 Task: In the  document smallbusiness.docx Select the last point and add comment:  'seems repetitive' Insert emoji reactions: 'Thumbs Up' Select all the potins and apply Lowercase
Action: Mouse pressed left at (312, 456)
Screenshot: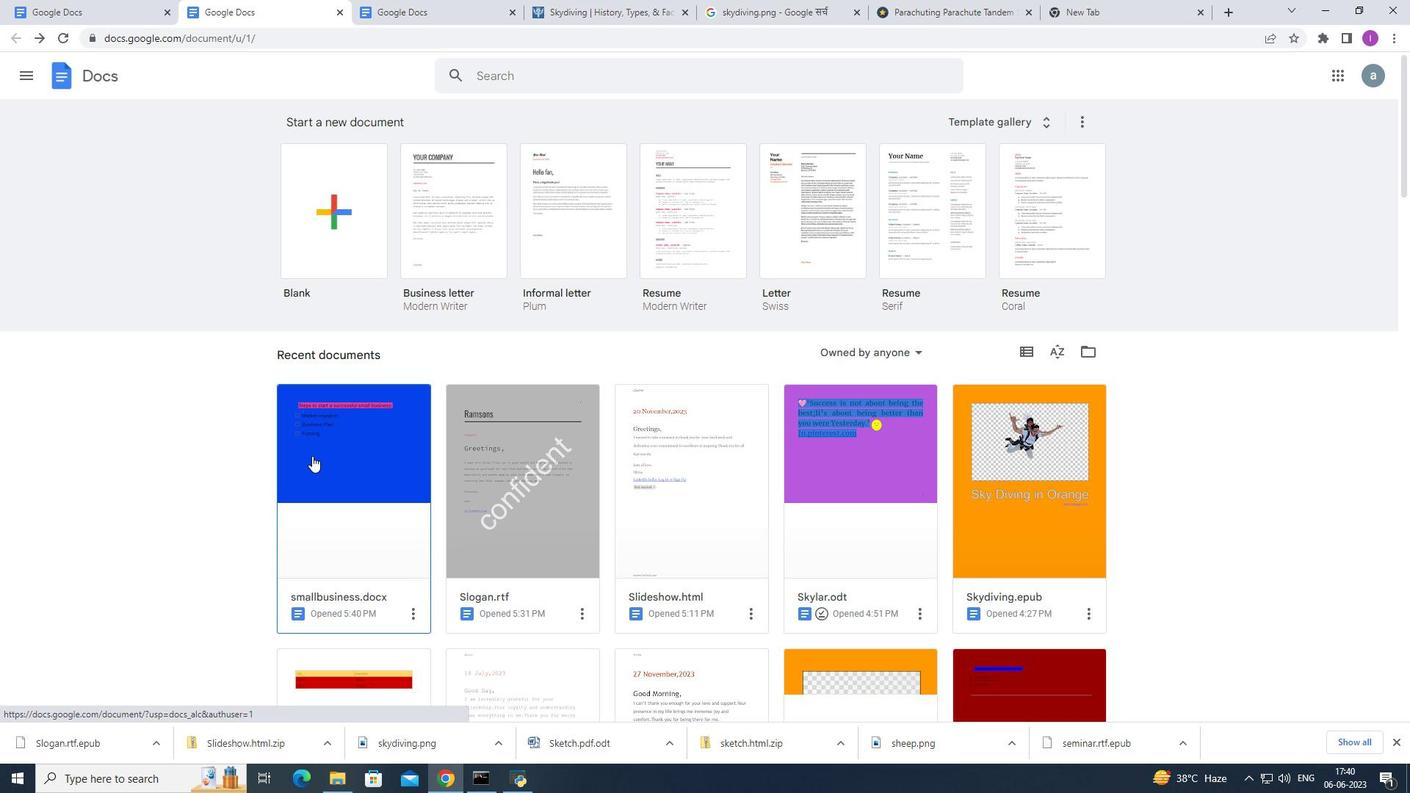
Action: Mouse moved to (547, 406)
Screenshot: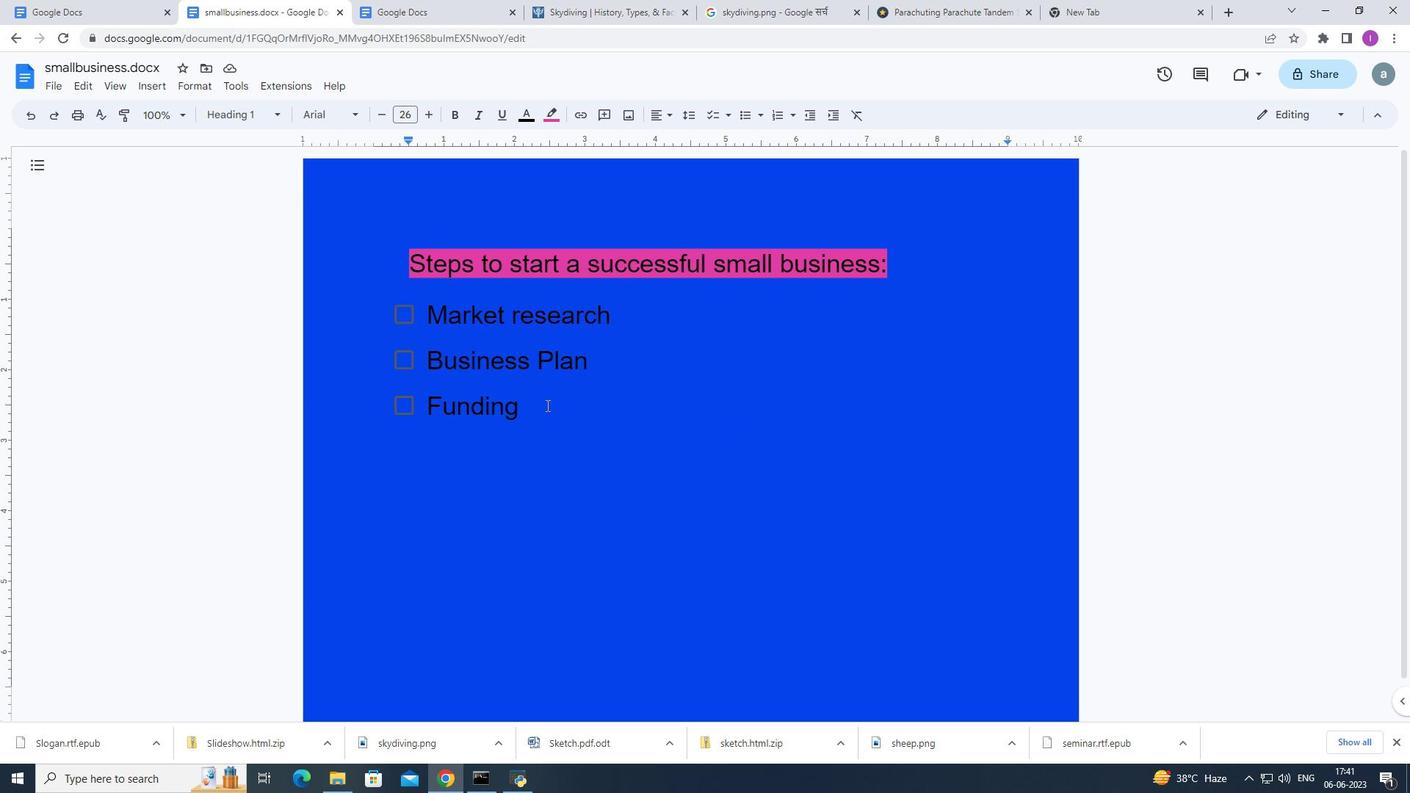 
Action: Mouse pressed left at (547, 406)
Screenshot: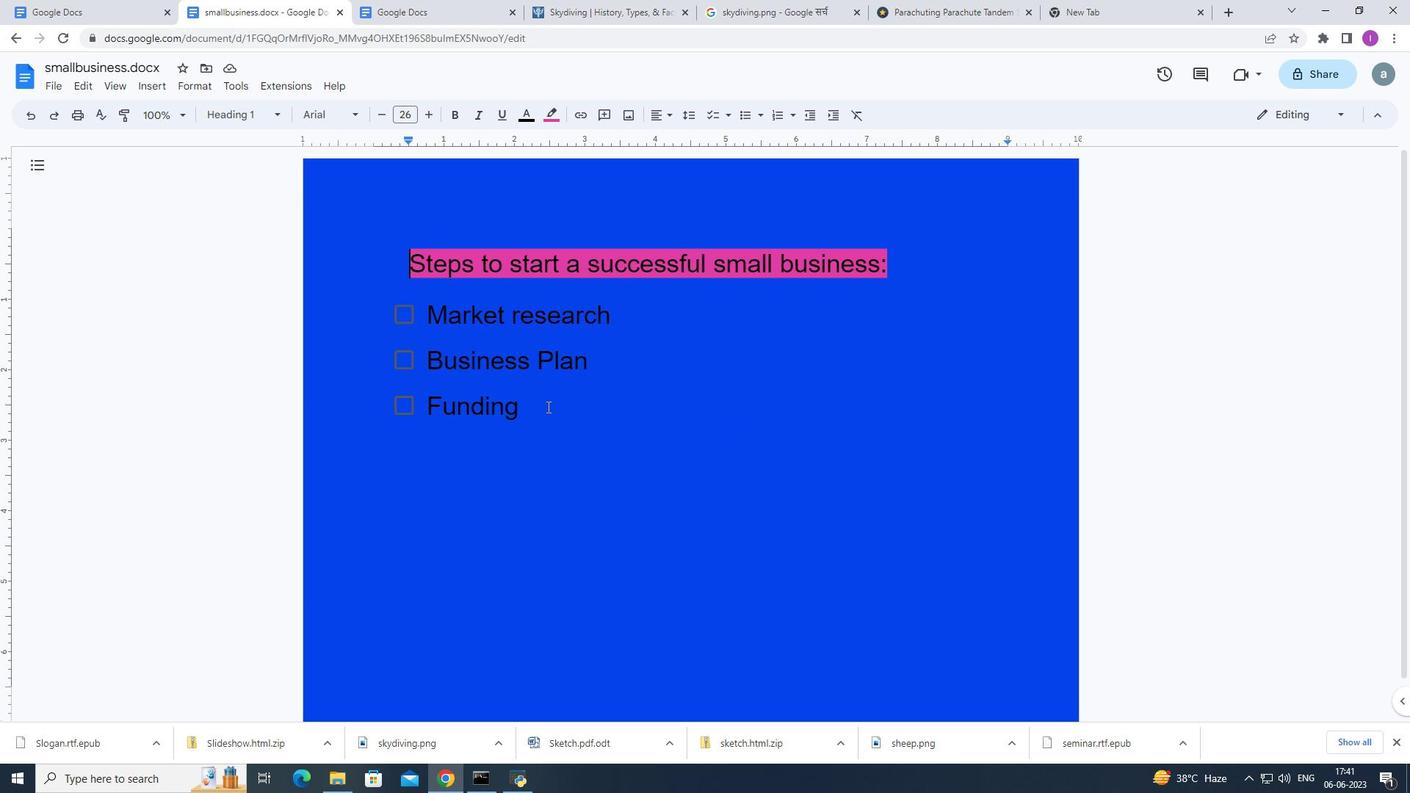 
Action: Mouse moved to (149, 87)
Screenshot: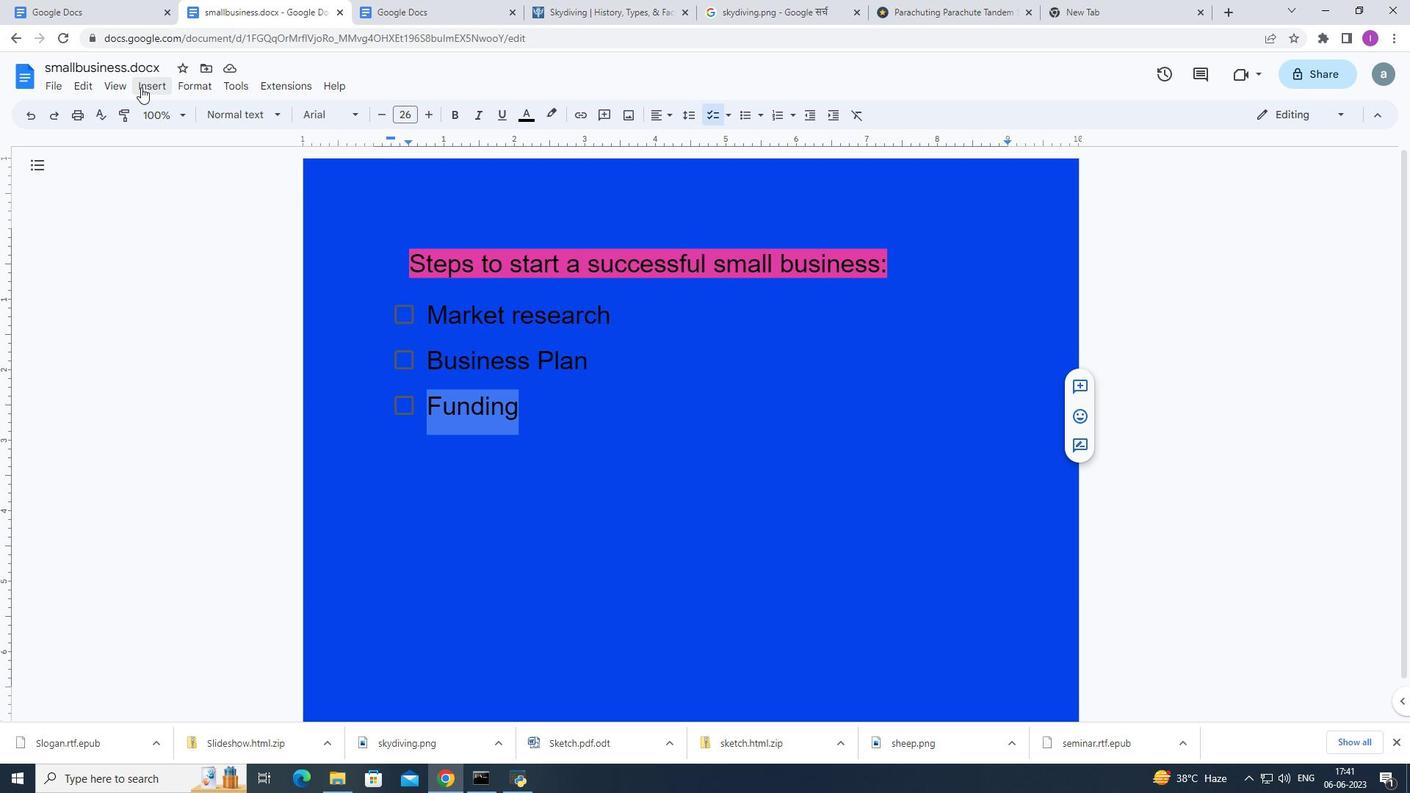 
Action: Mouse pressed left at (149, 87)
Screenshot: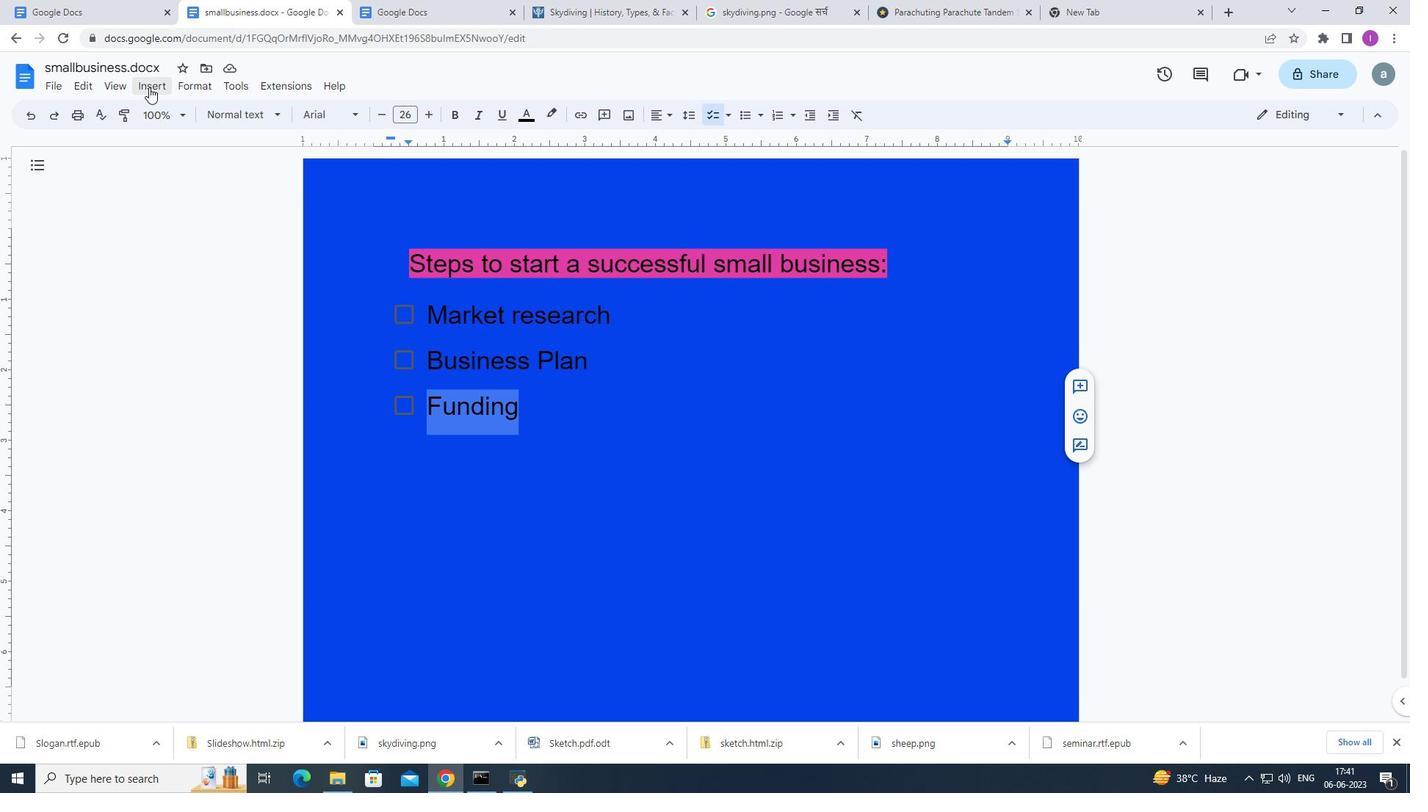
Action: Mouse moved to (207, 561)
Screenshot: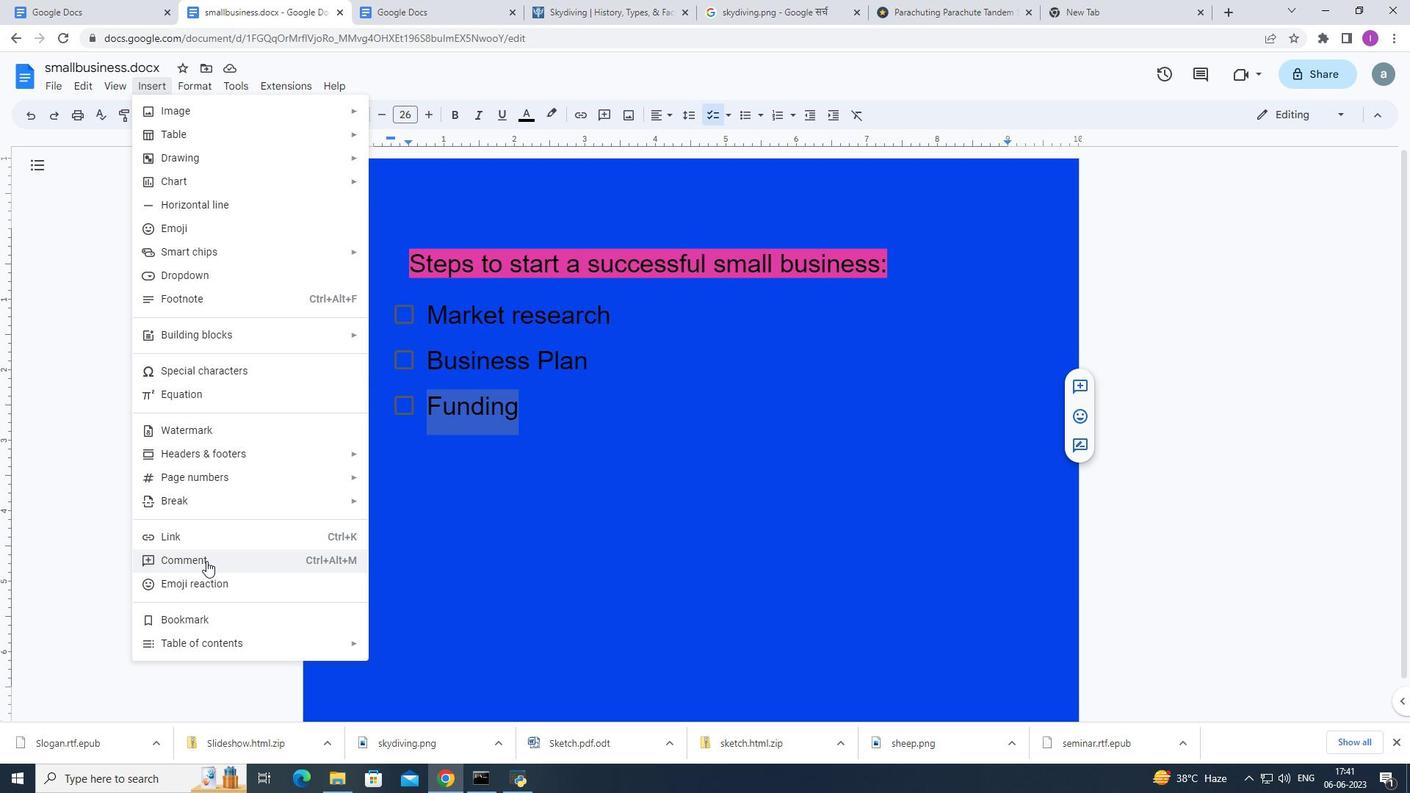 
Action: Mouse pressed left at (207, 561)
Screenshot: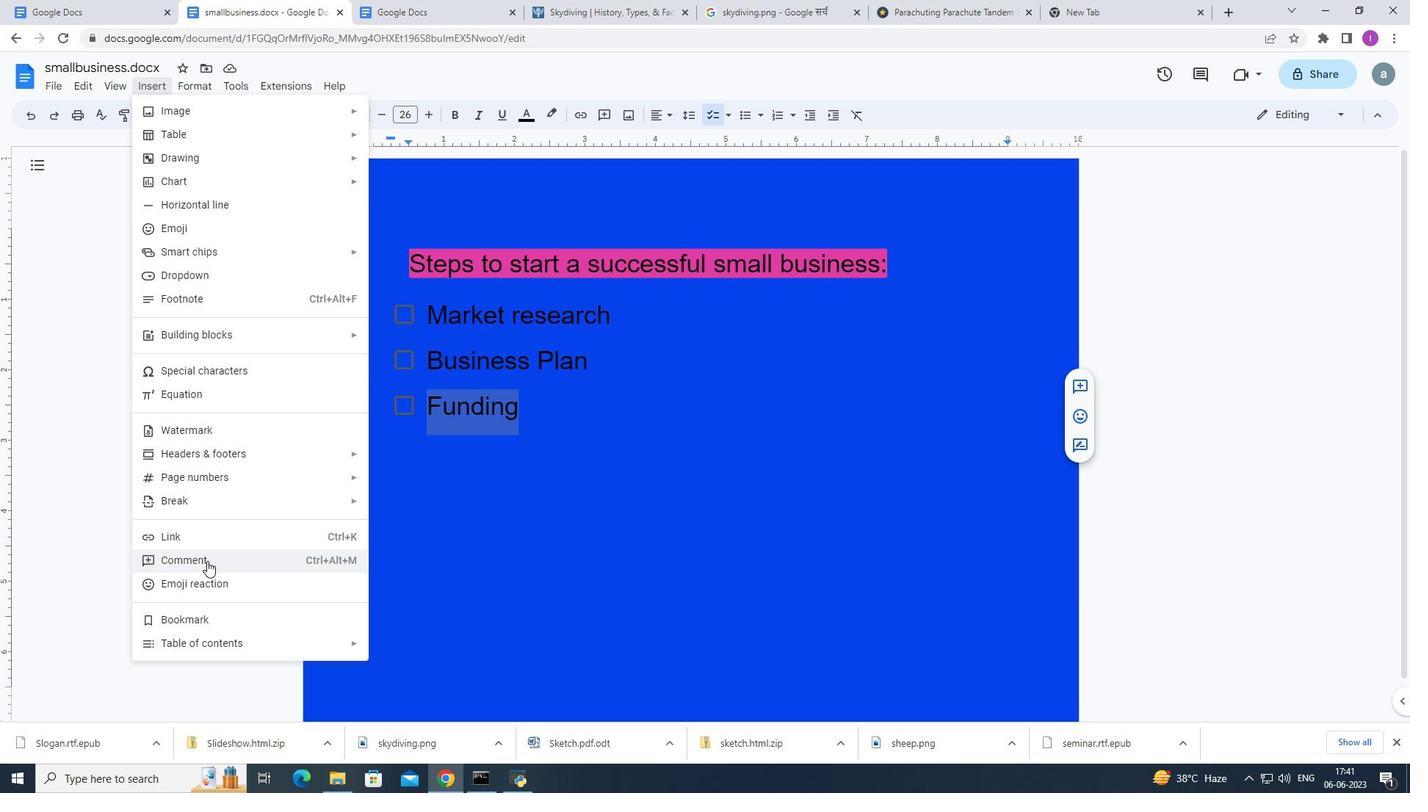 
Action: Mouse moved to (967, 479)
Screenshot: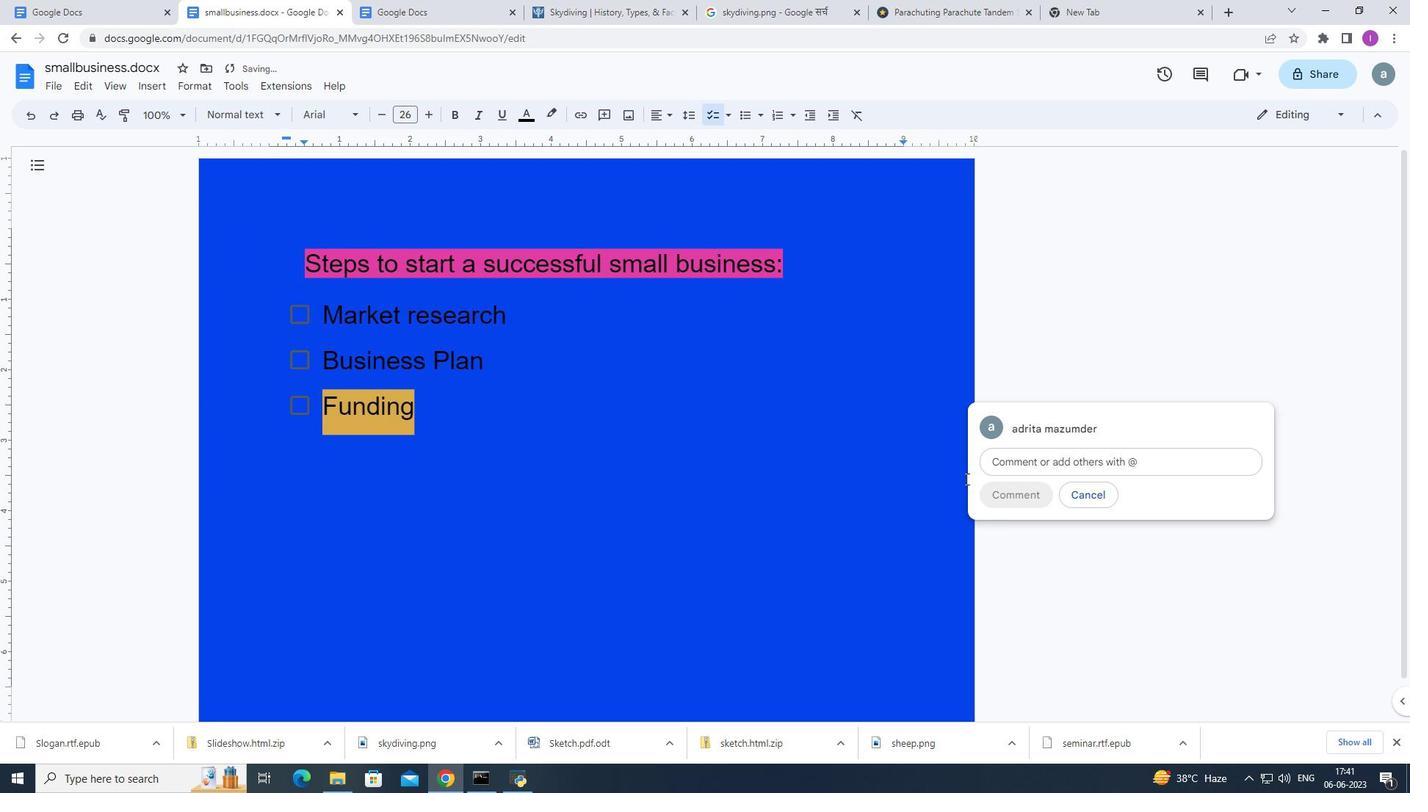 
Action: Key pressed seems<Key.space>repetitive
Screenshot: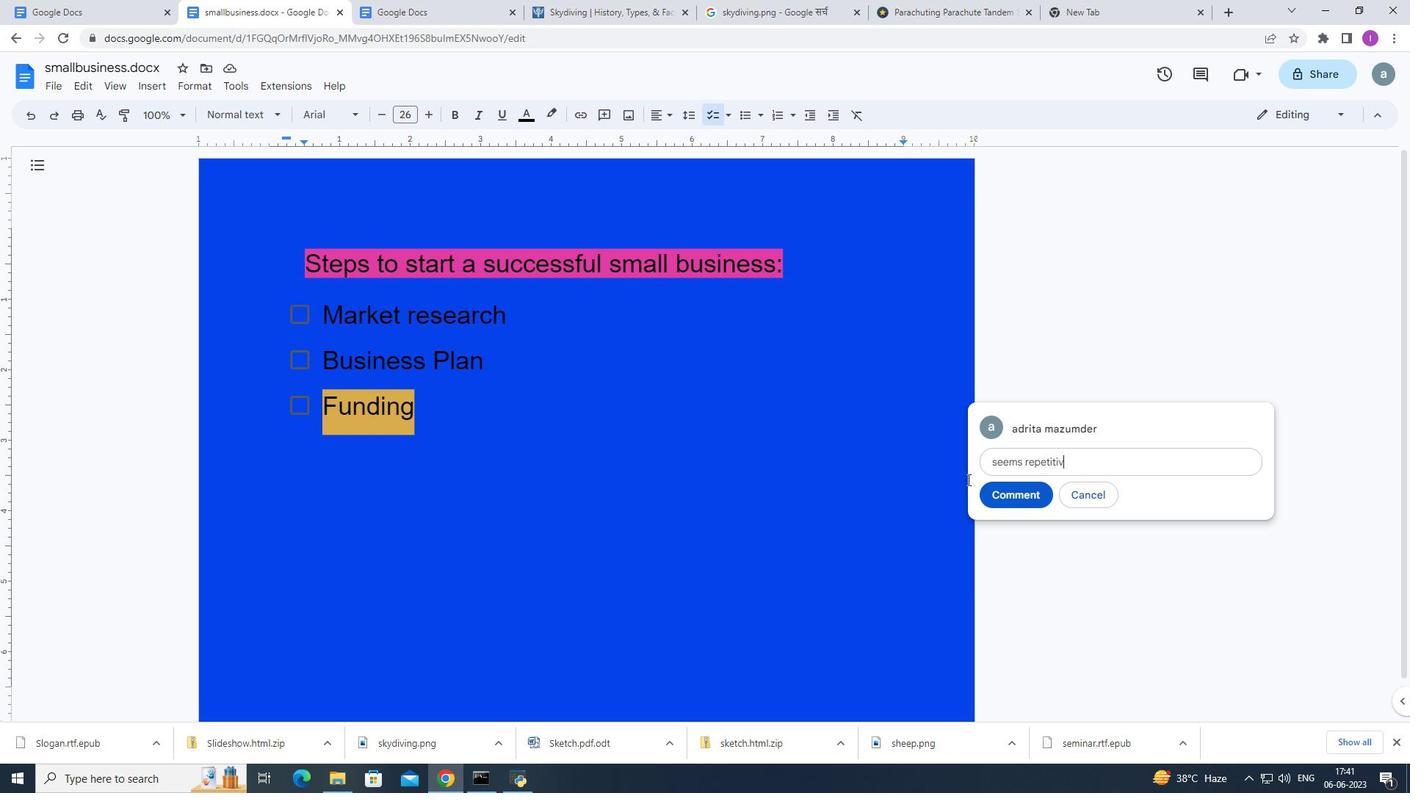 
Action: Mouse moved to (1026, 490)
Screenshot: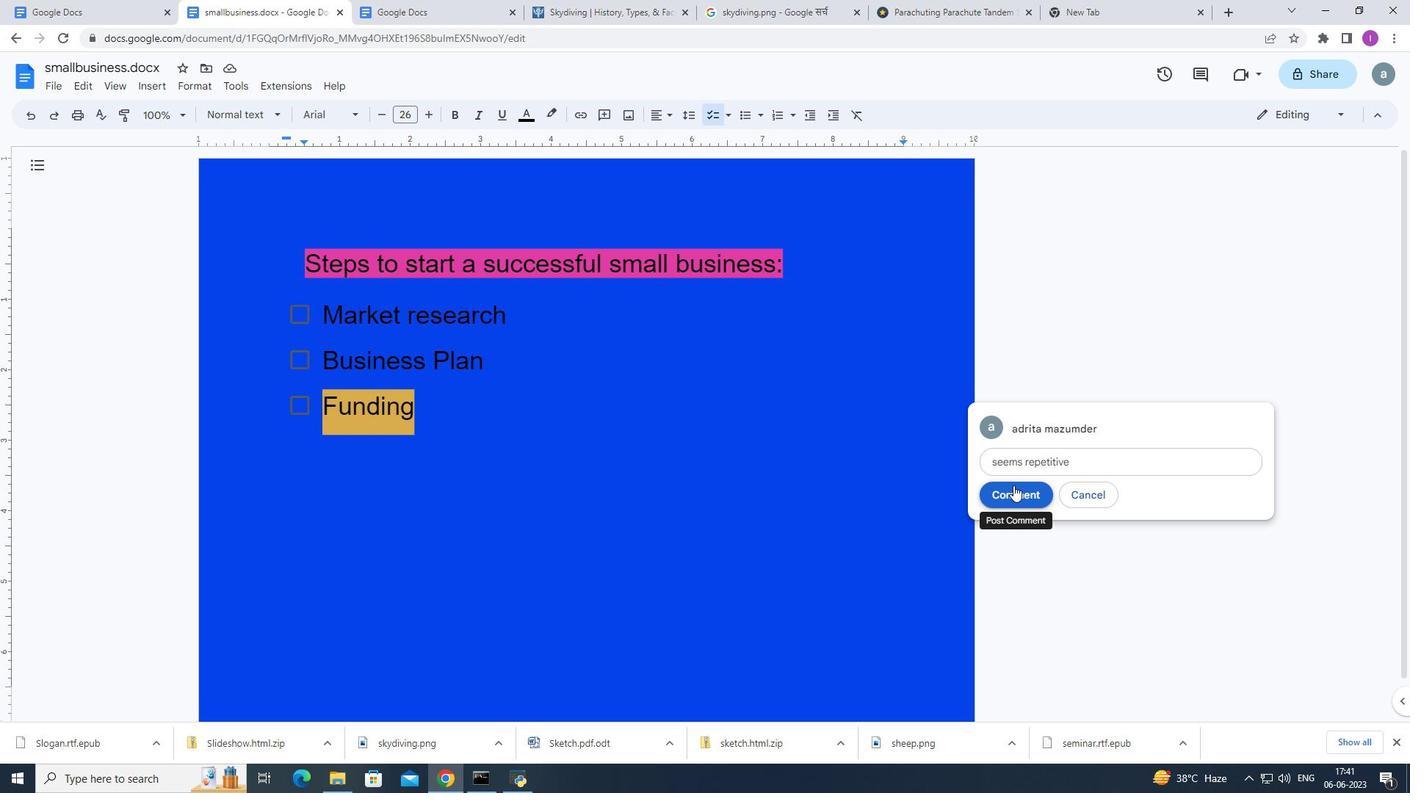 
Action: Mouse pressed left at (1026, 490)
Screenshot: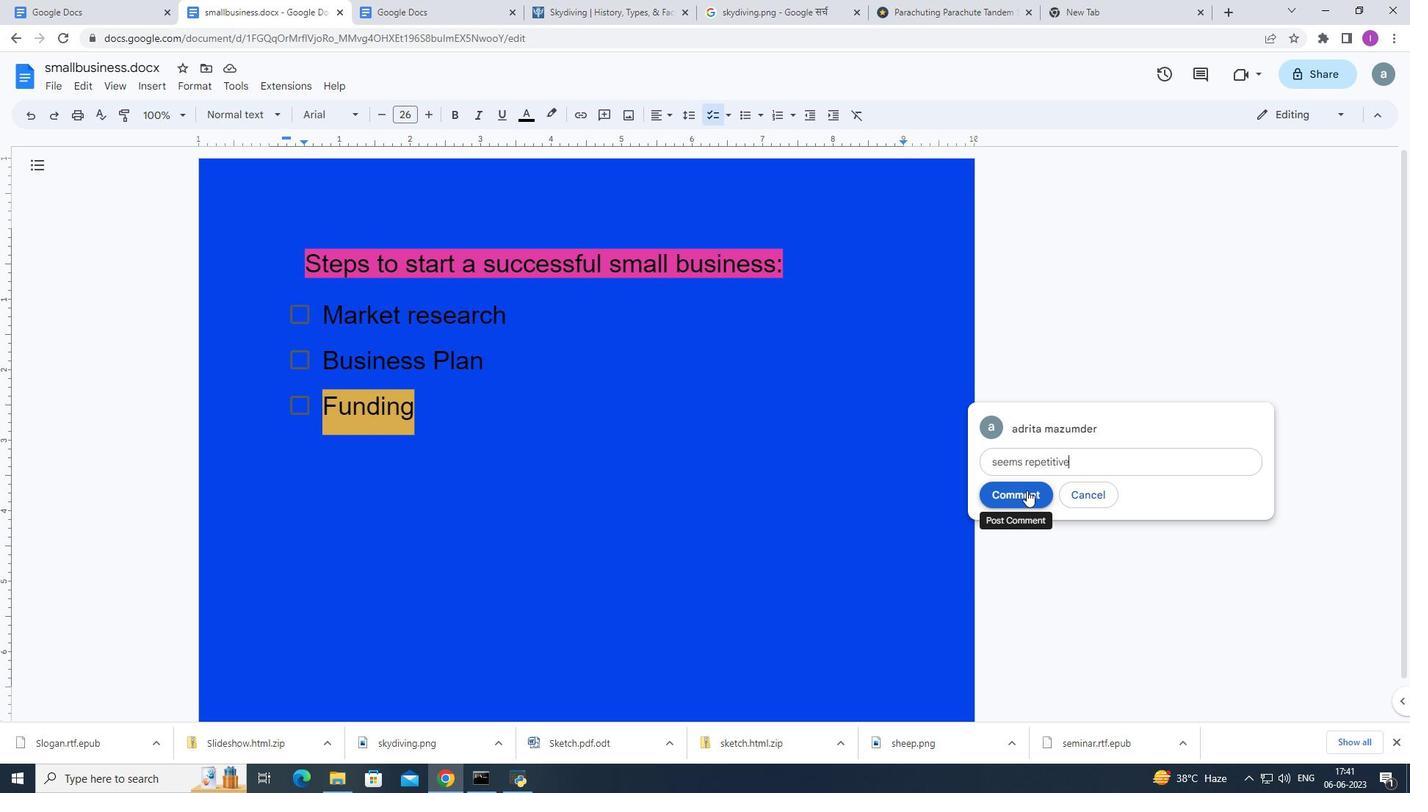 
Action: Mouse moved to (1280, 460)
Screenshot: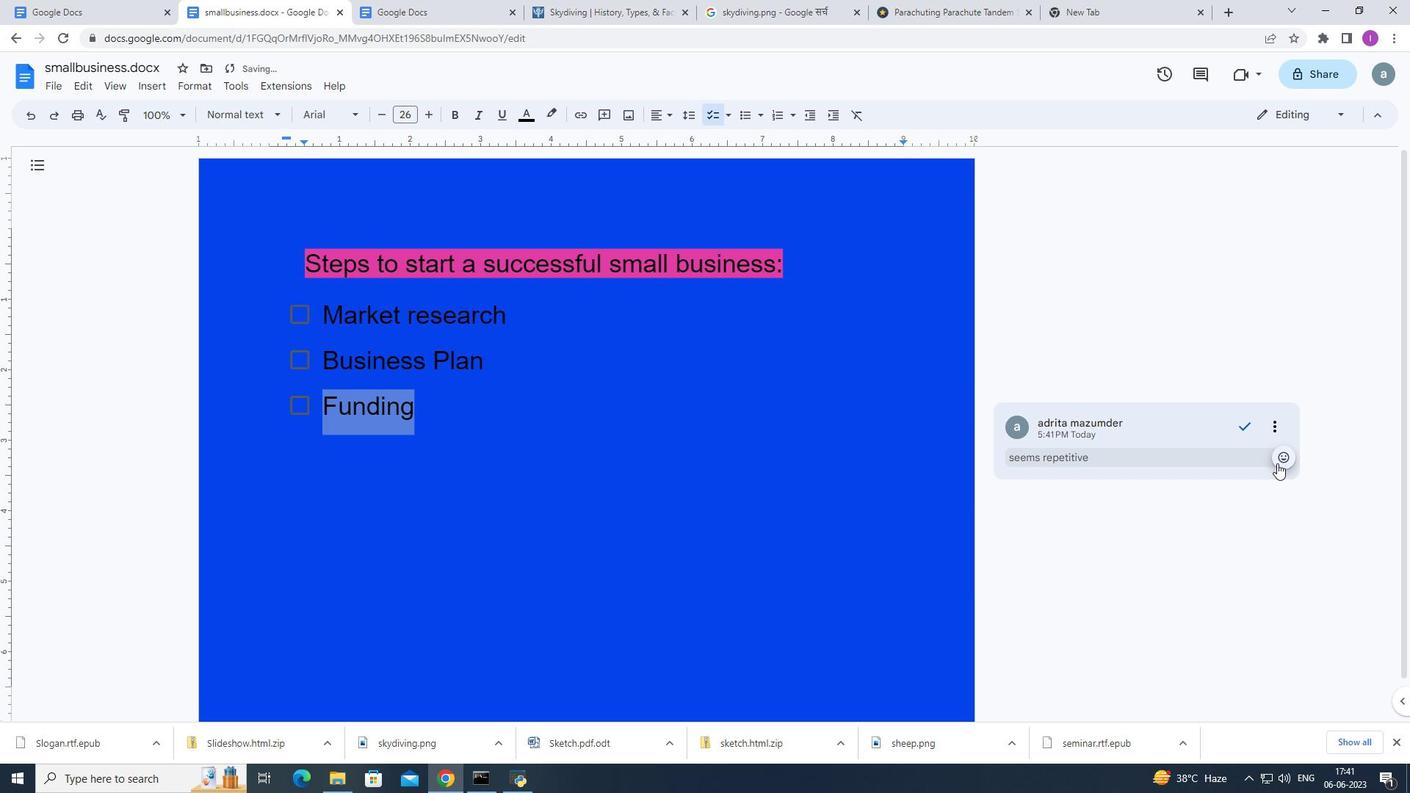 
Action: Mouse pressed left at (1280, 460)
Screenshot: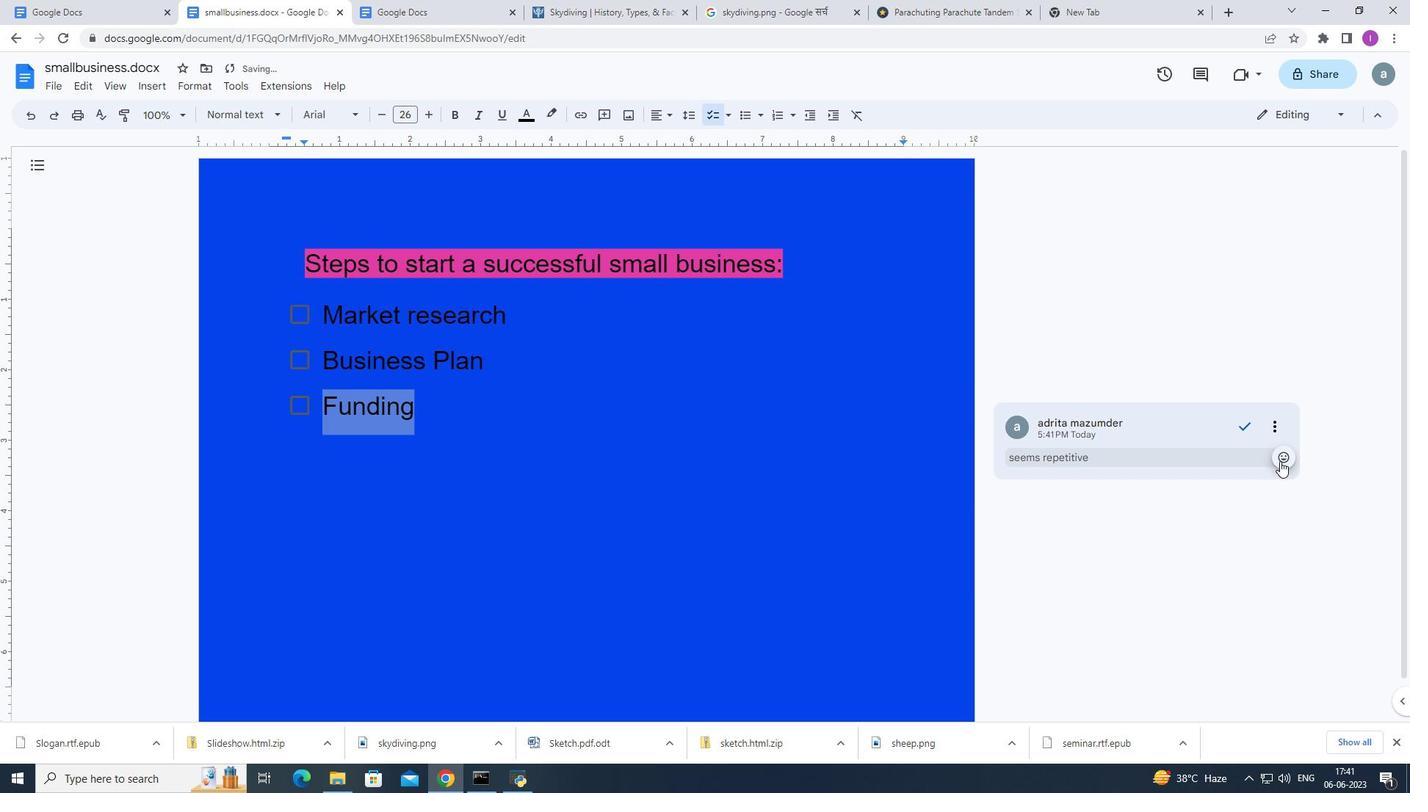 
Action: Mouse moved to (1035, 593)
Screenshot: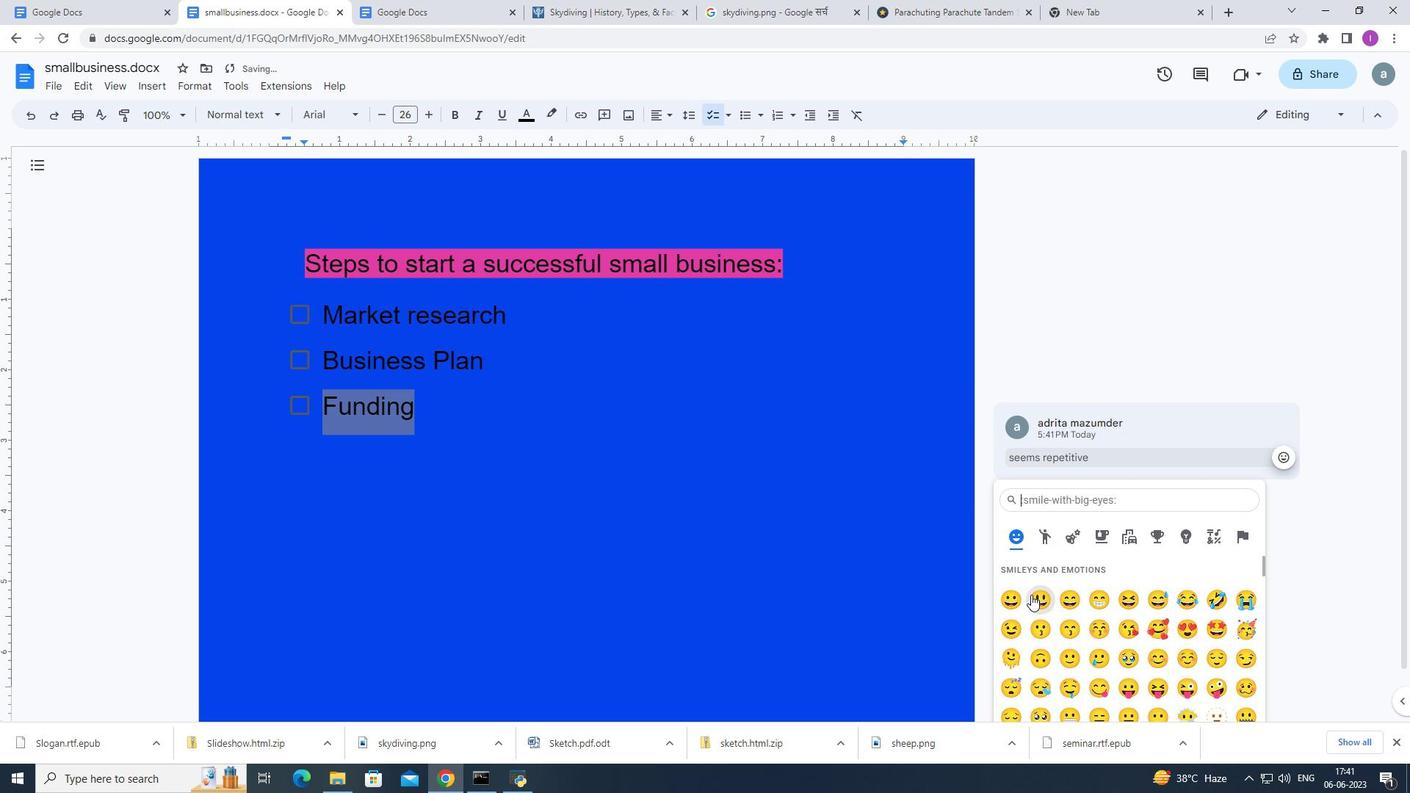
Action: Mouse scrolled (1035, 592) with delta (0, 0)
Screenshot: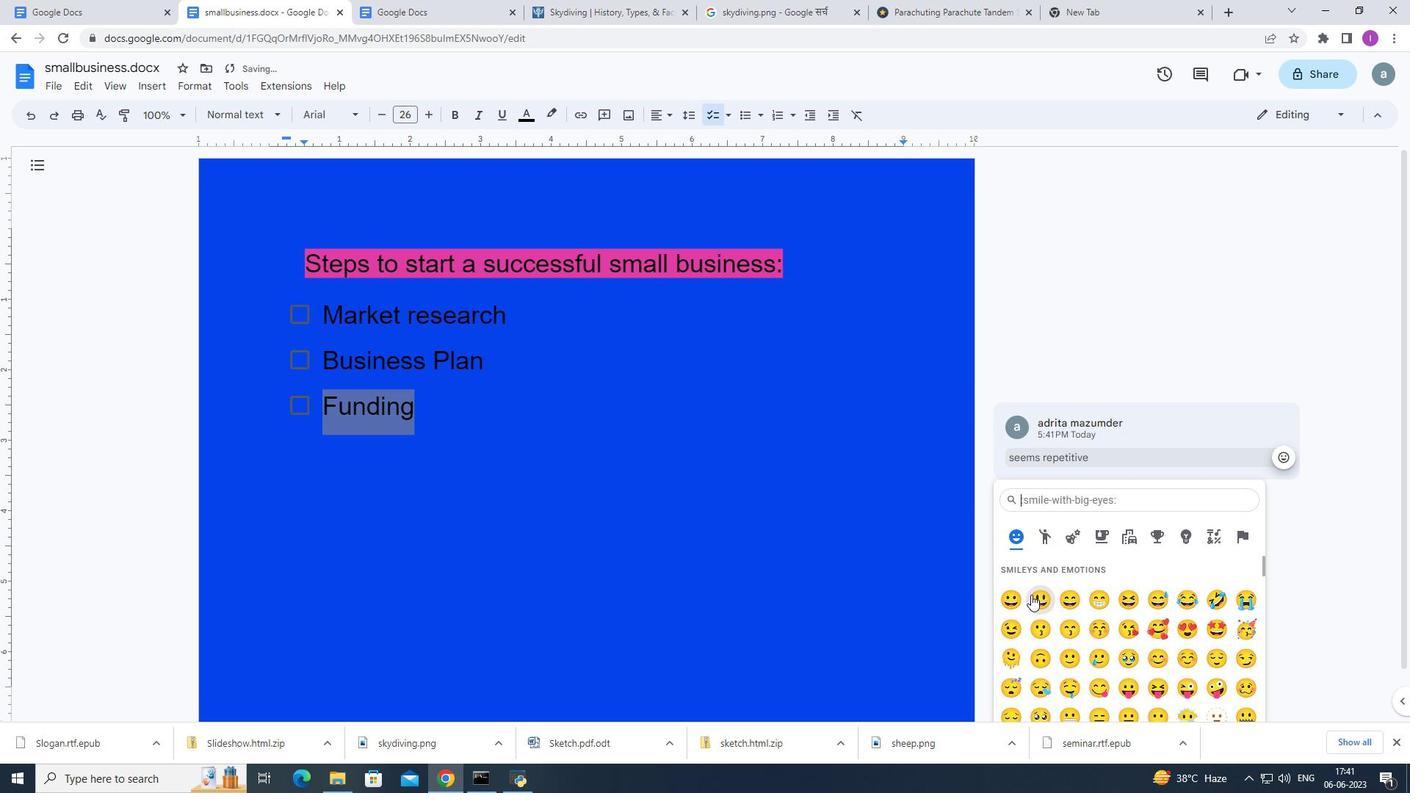
Action: Mouse moved to (1039, 594)
Screenshot: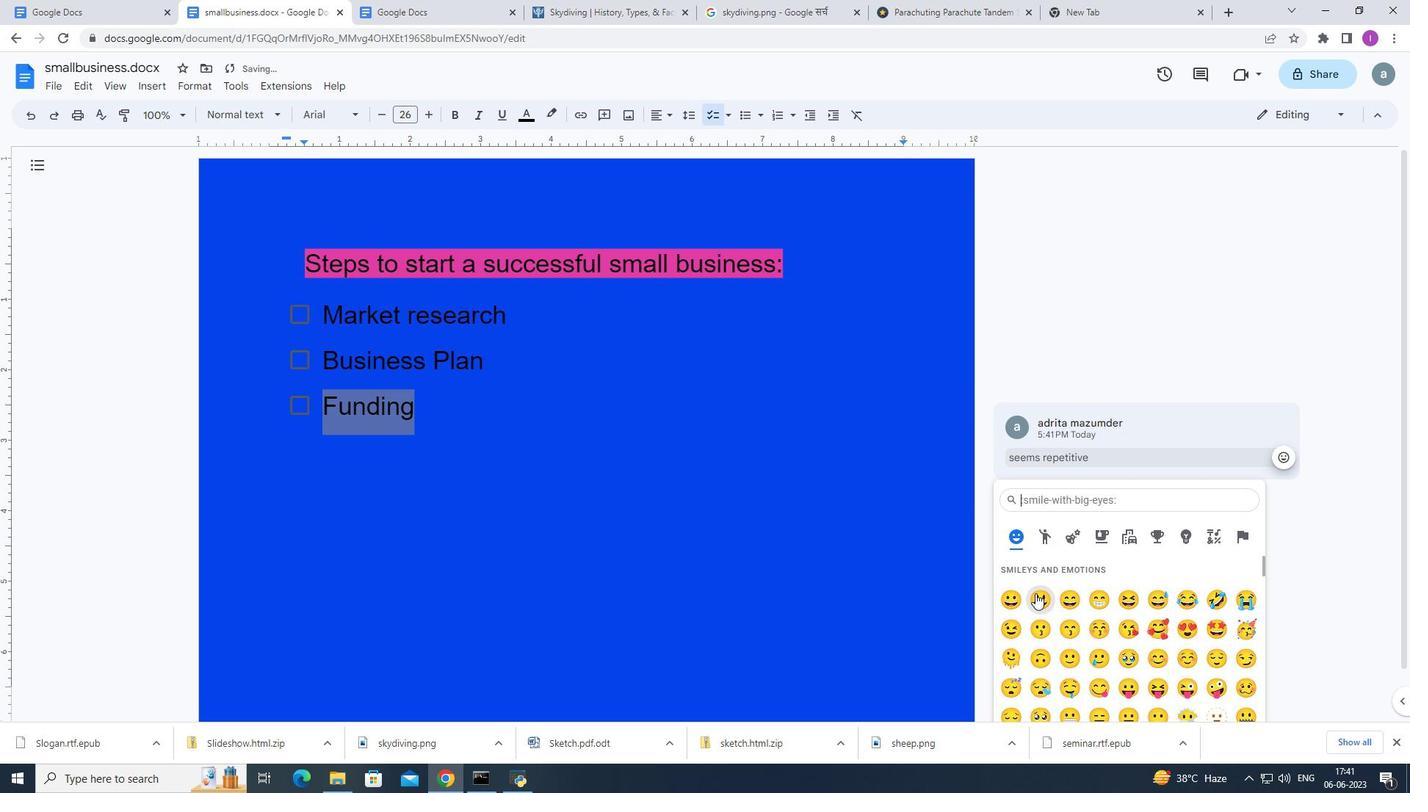 
Action: Mouse scrolled (1037, 592) with delta (0, 0)
Screenshot: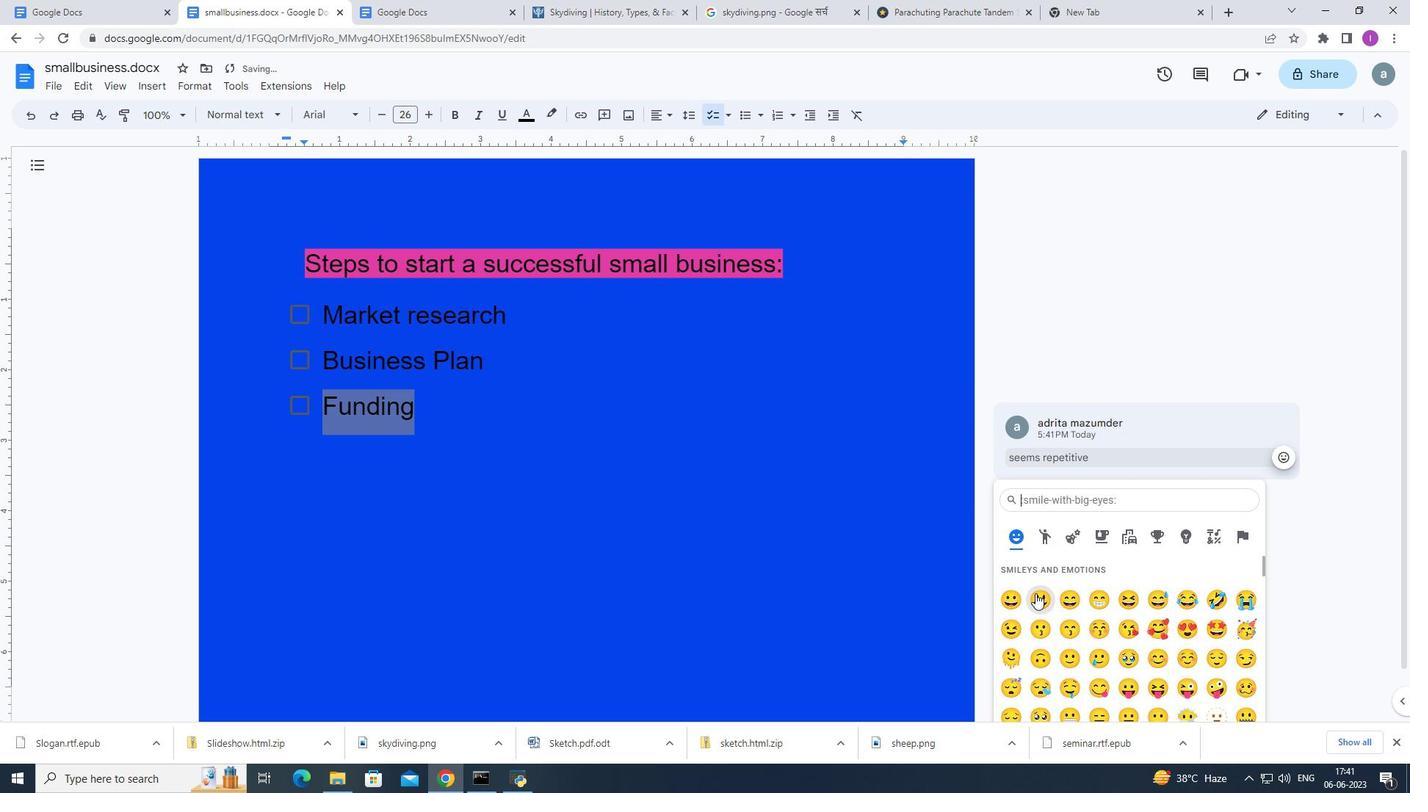 
Action: Mouse moved to (1039, 595)
Screenshot: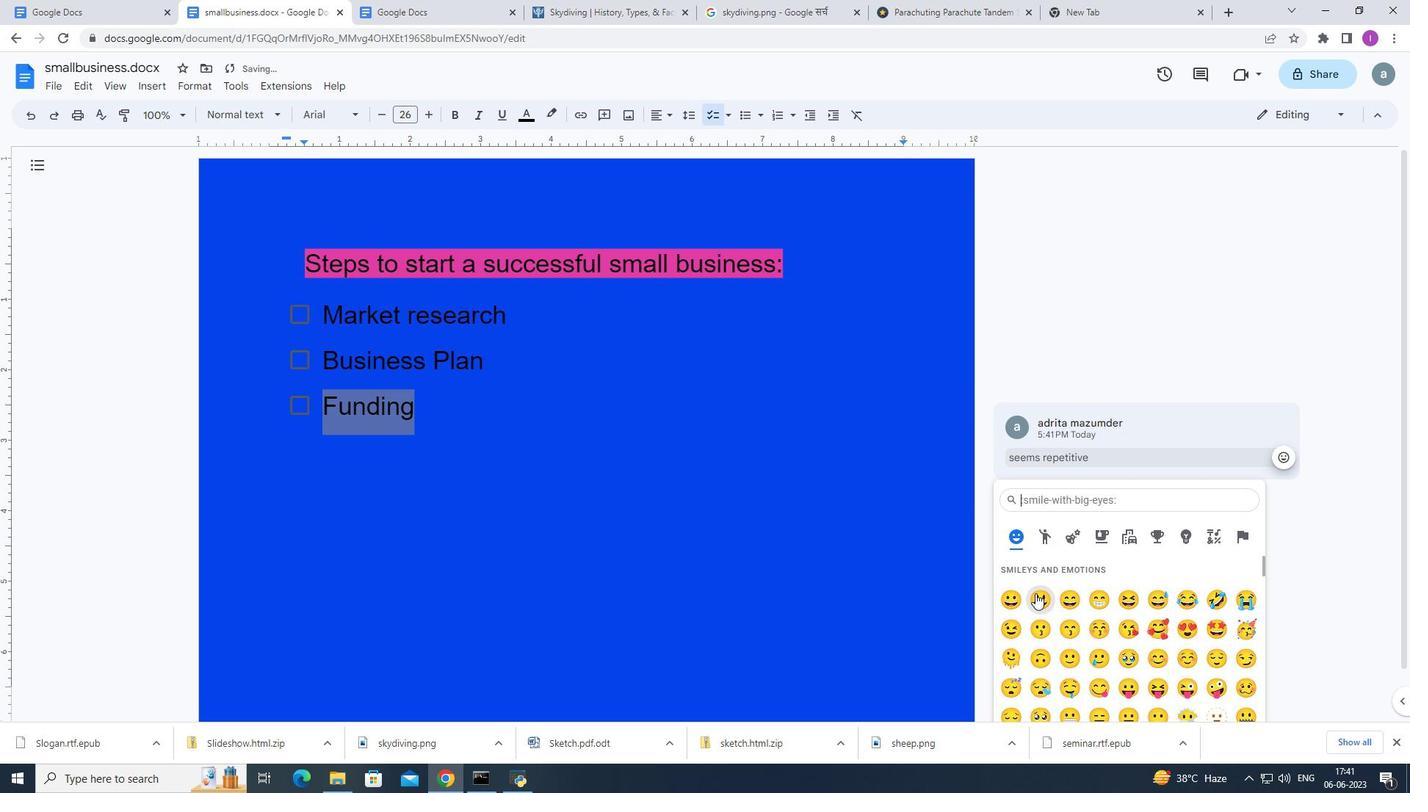 
Action: Mouse scrolled (1039, 594) with delta (0, 0)
Screenshot: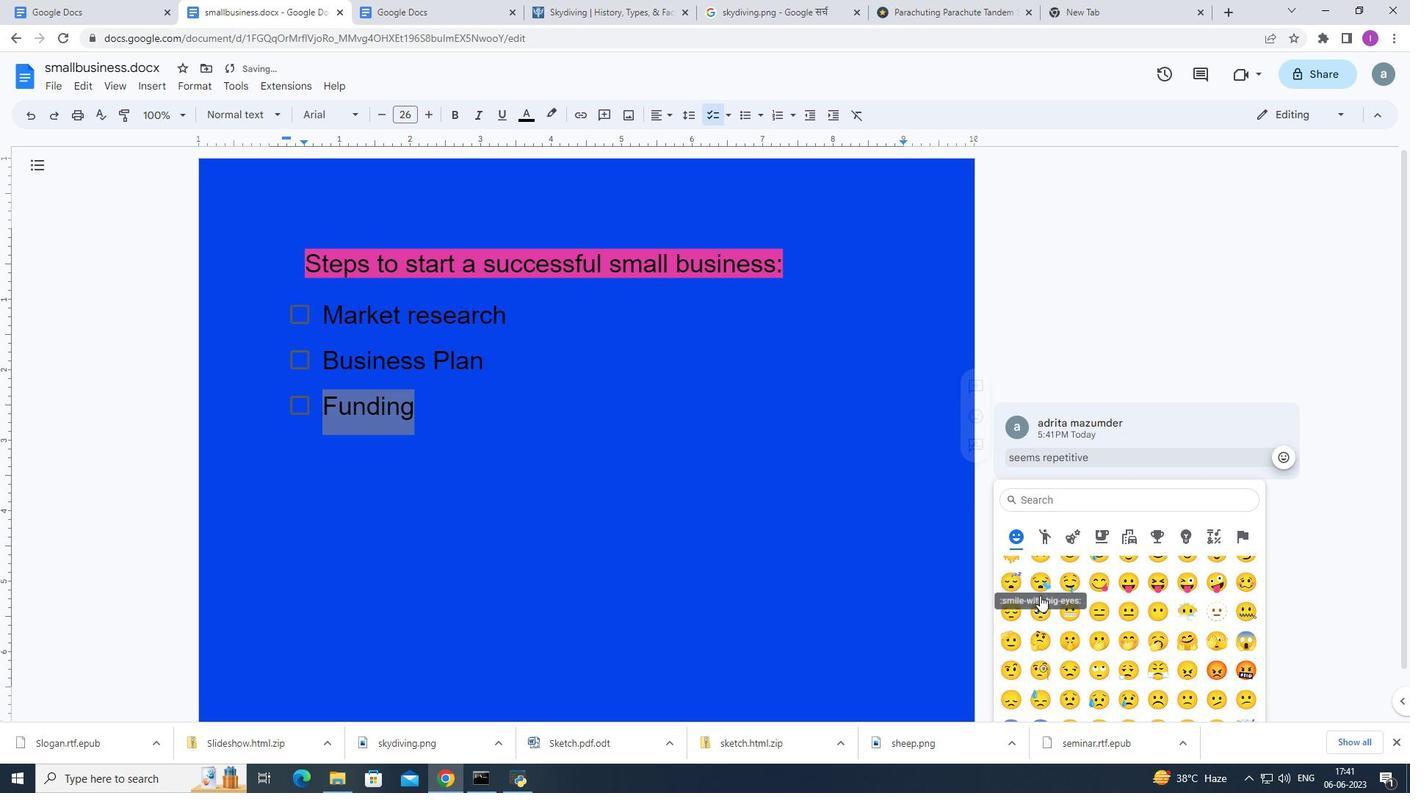 
Action: Mouse scrolled (1039, 594) with delta (0, 0)
Screenshot: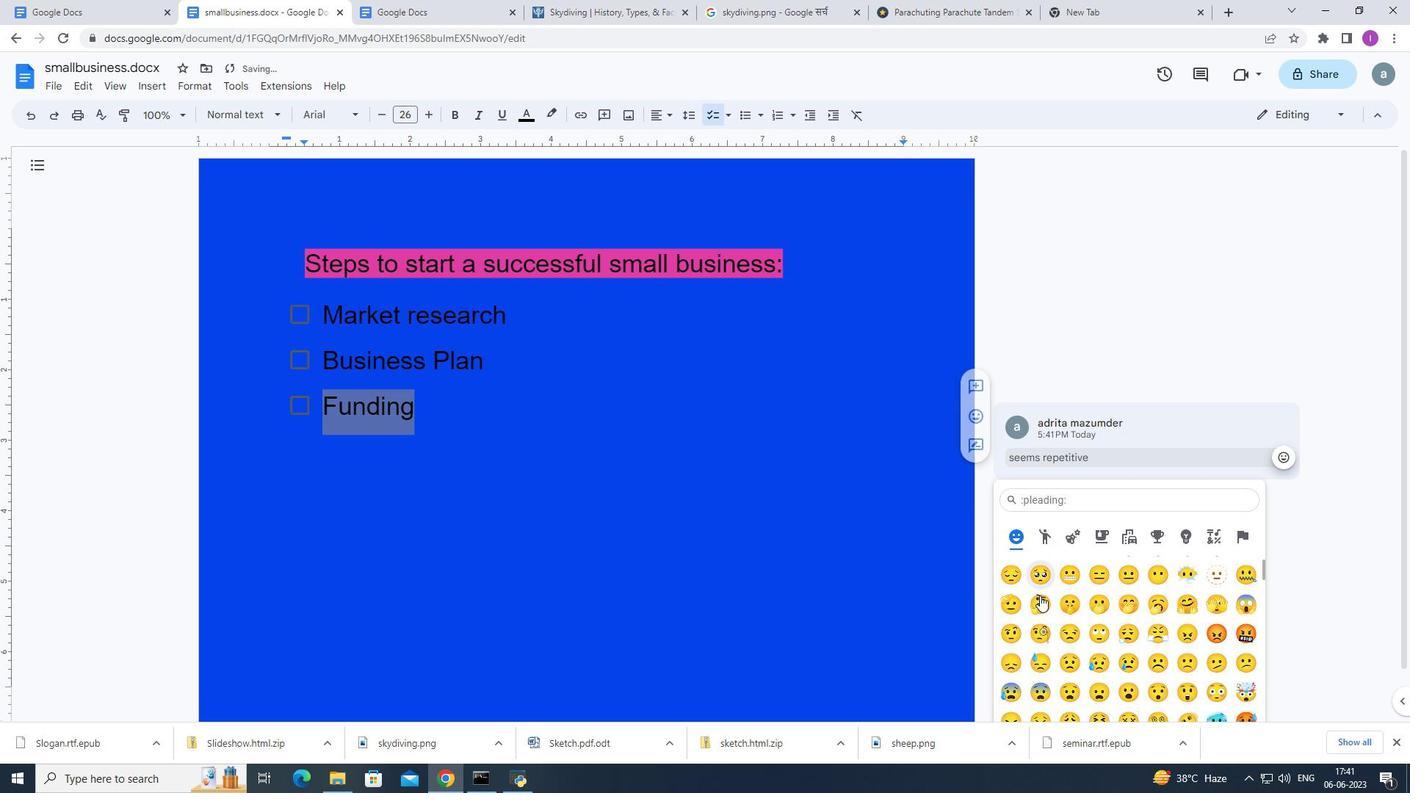 
Action: Mouse moved to (1040, 595)
Screenshot: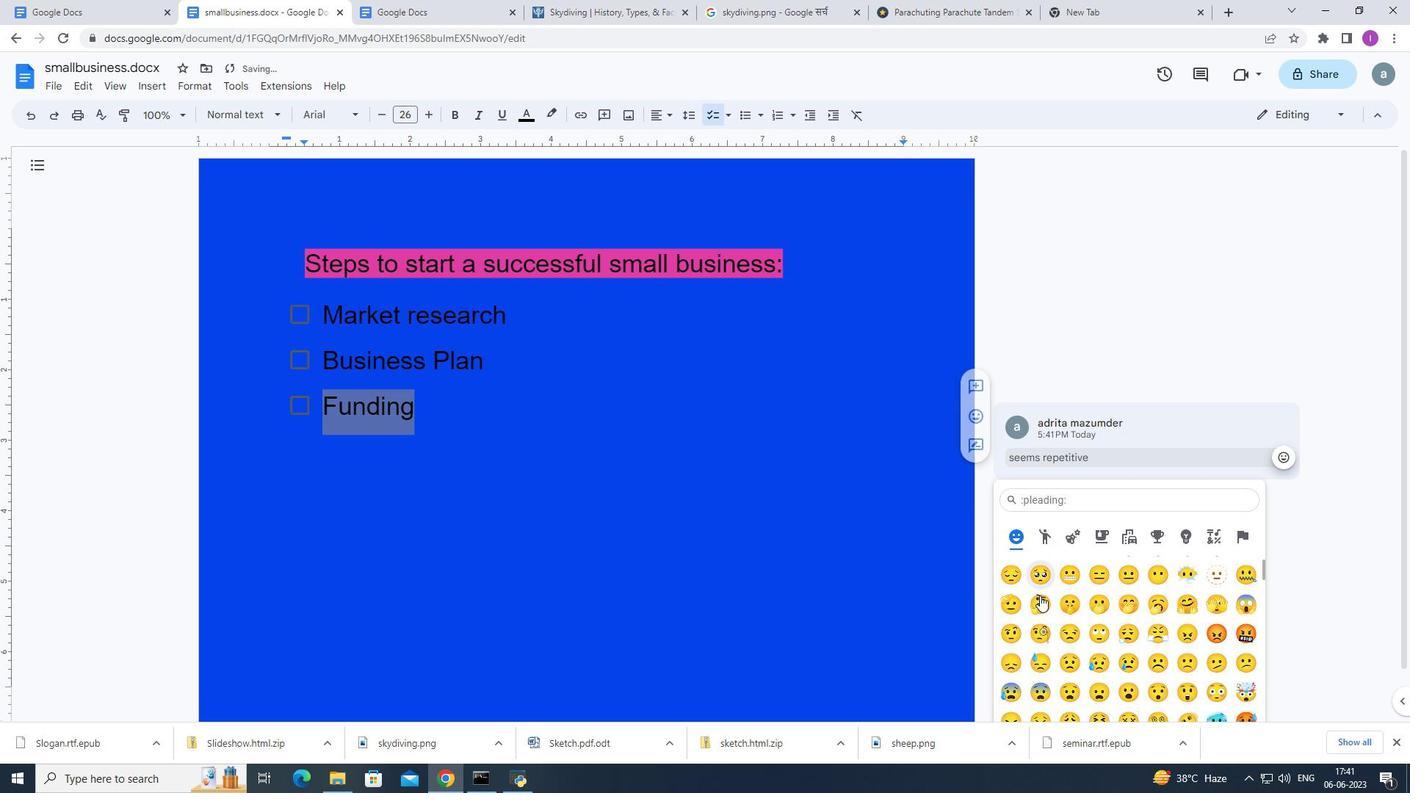 
Action: Mouse scrolled (1040, 594) with delta (0, 0)
Screenshot: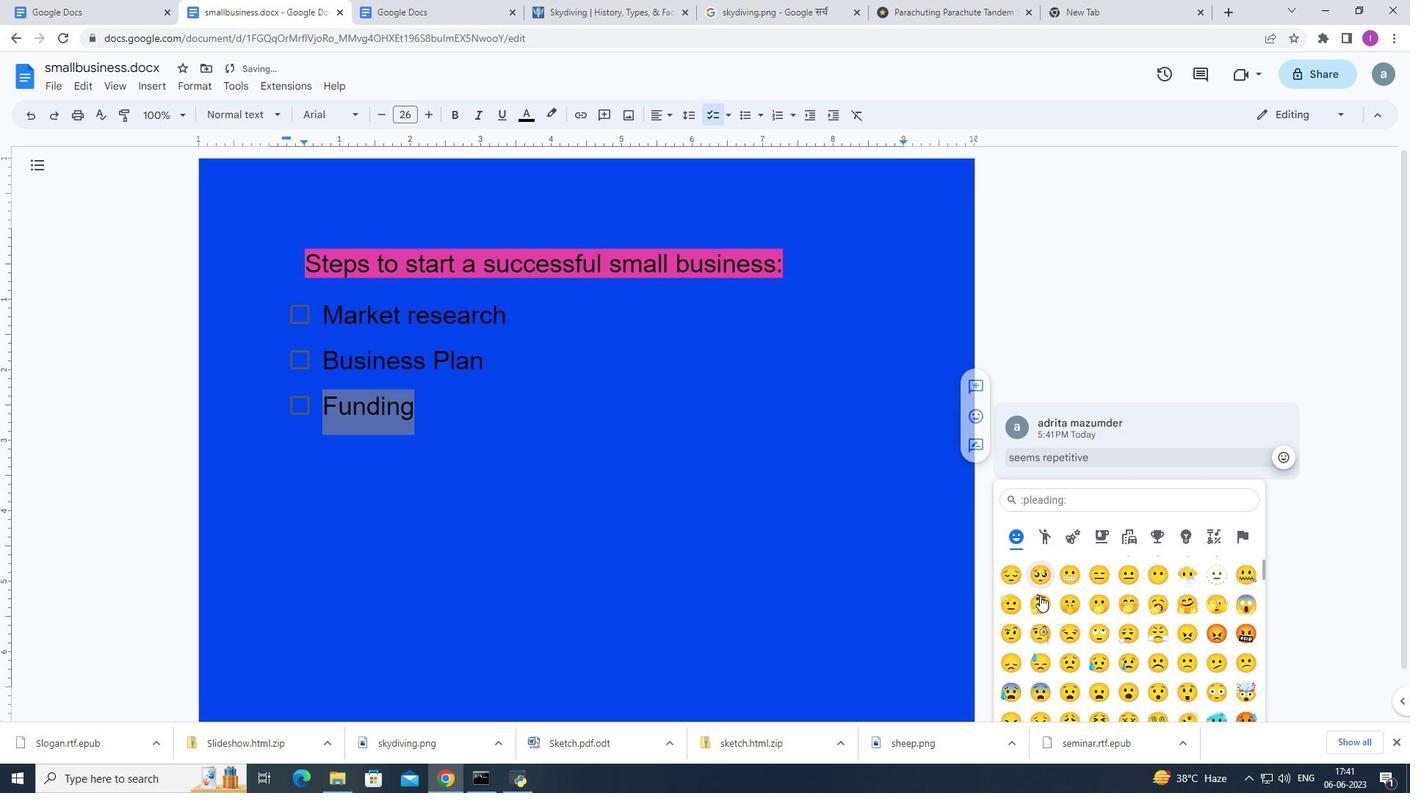 
Action: Mouse scrolled (1040, 594) with delta (0, 0)
Screenshot: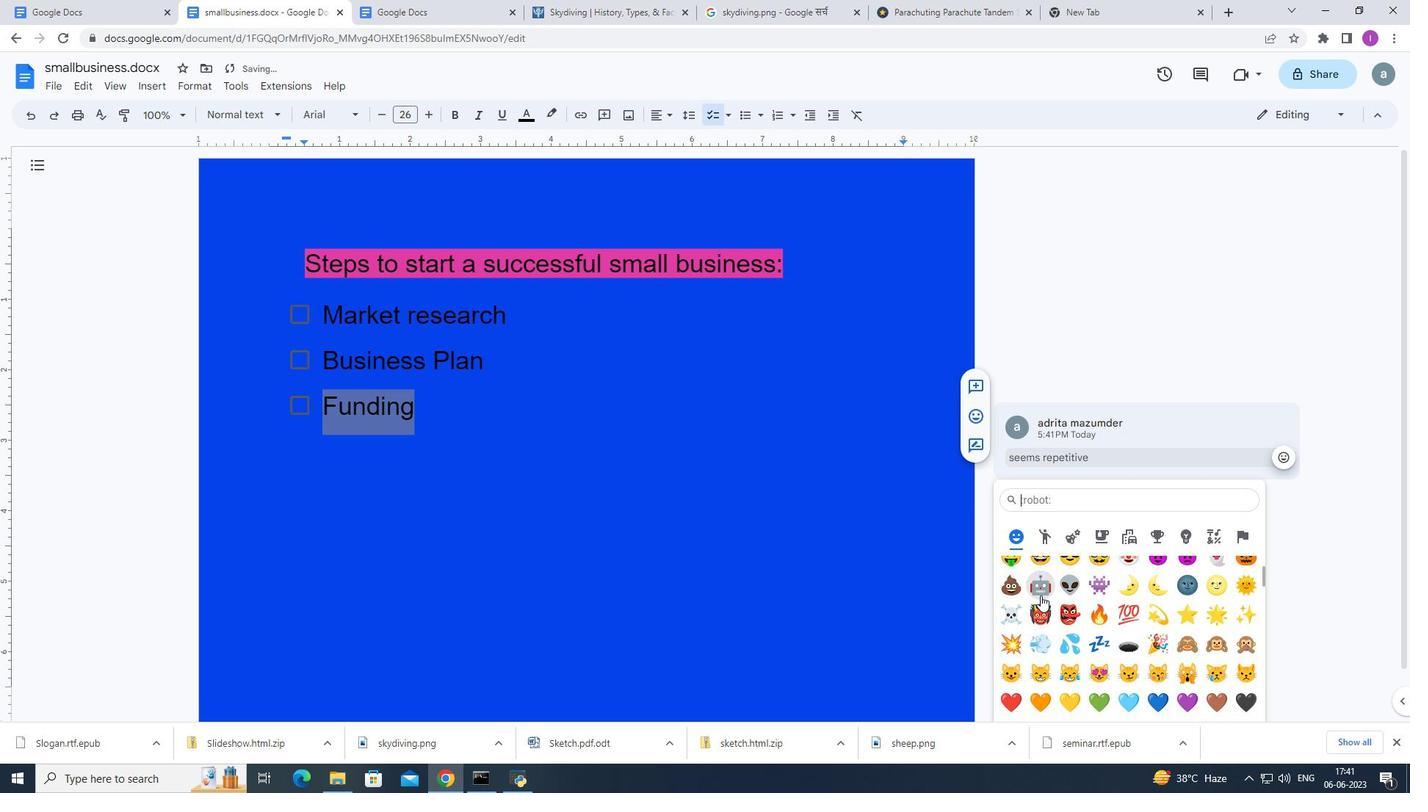 
Action: Mouse scrolled (1040, 594) with delta (0, 0)
Screenshot: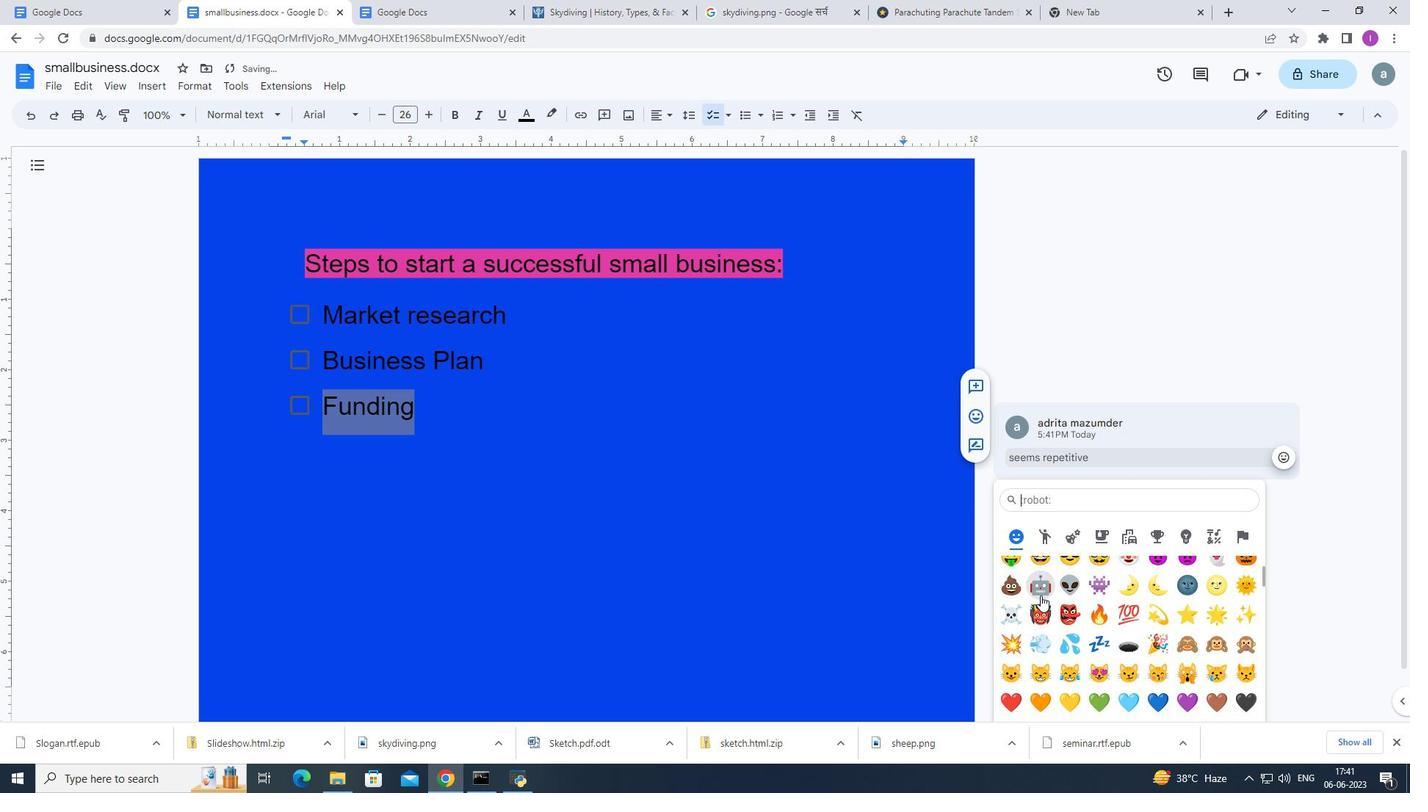 
Action: Mouse moved to (1042, 594)
Screenshot: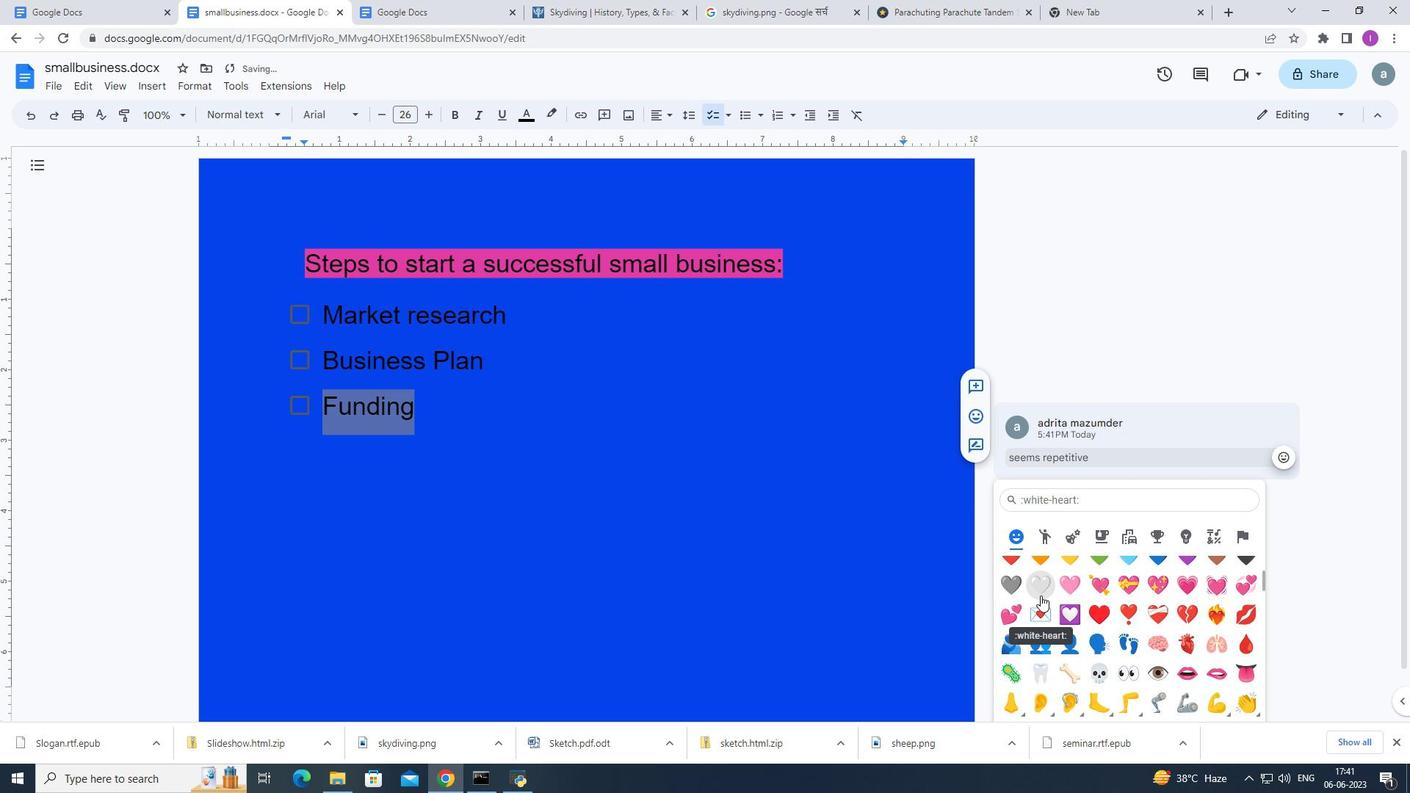 
Action: Mouse scrolled (1042, 594) with delta (0, 0)
Screenshot: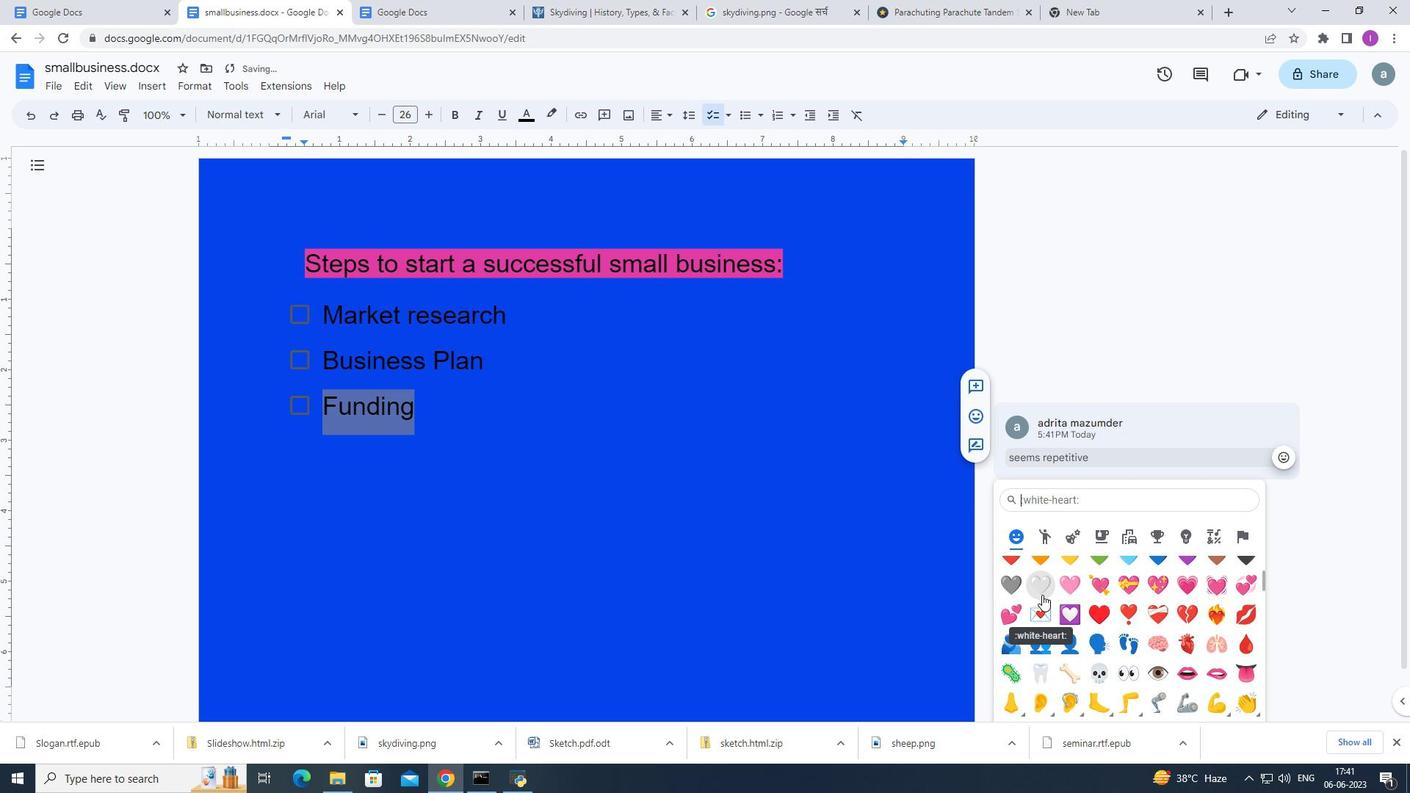 
Action: Mouse scrolled (1042, 594) with delta (0, 0)
Screenshot: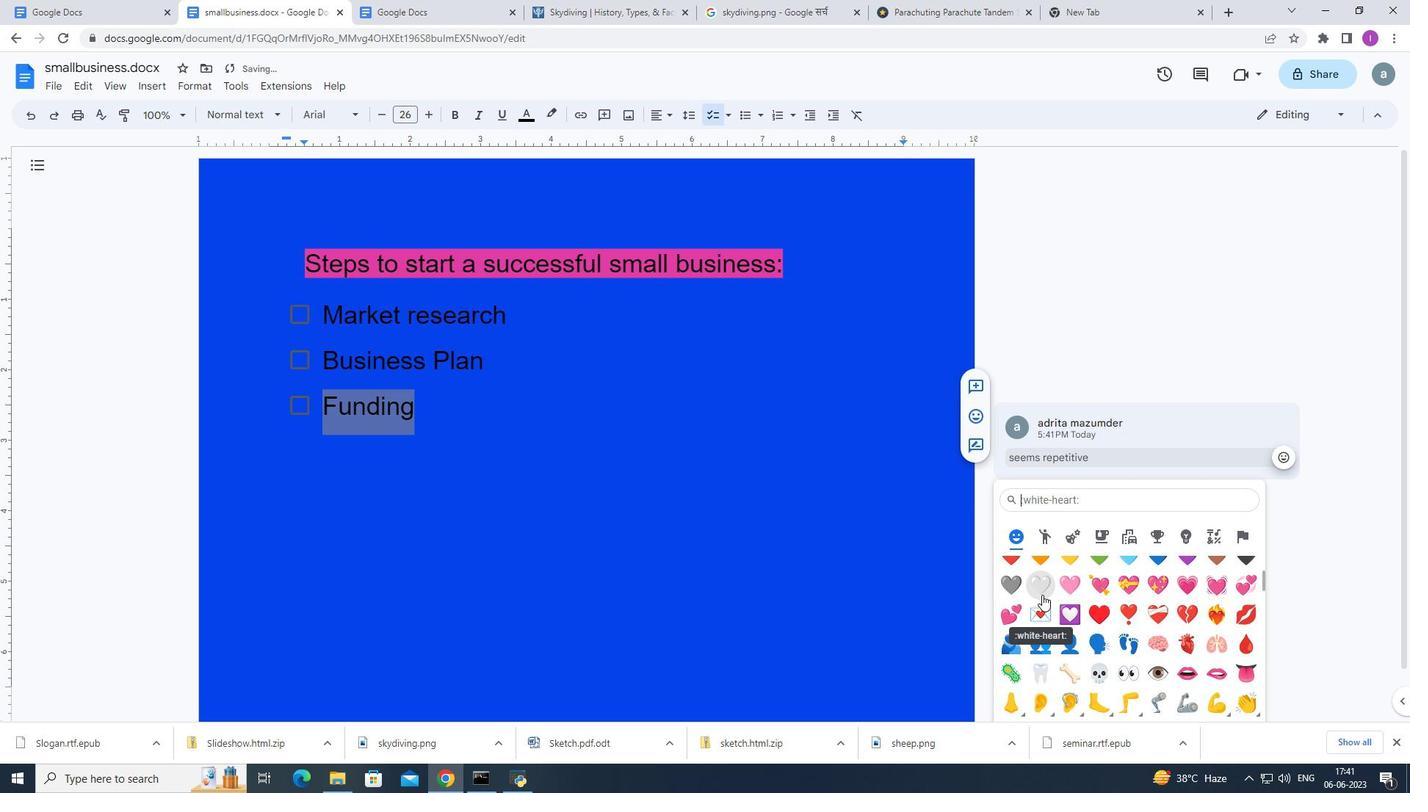 
Action: Mouse scrolled (1042, 594) with delta (0, 0)
Screenshot: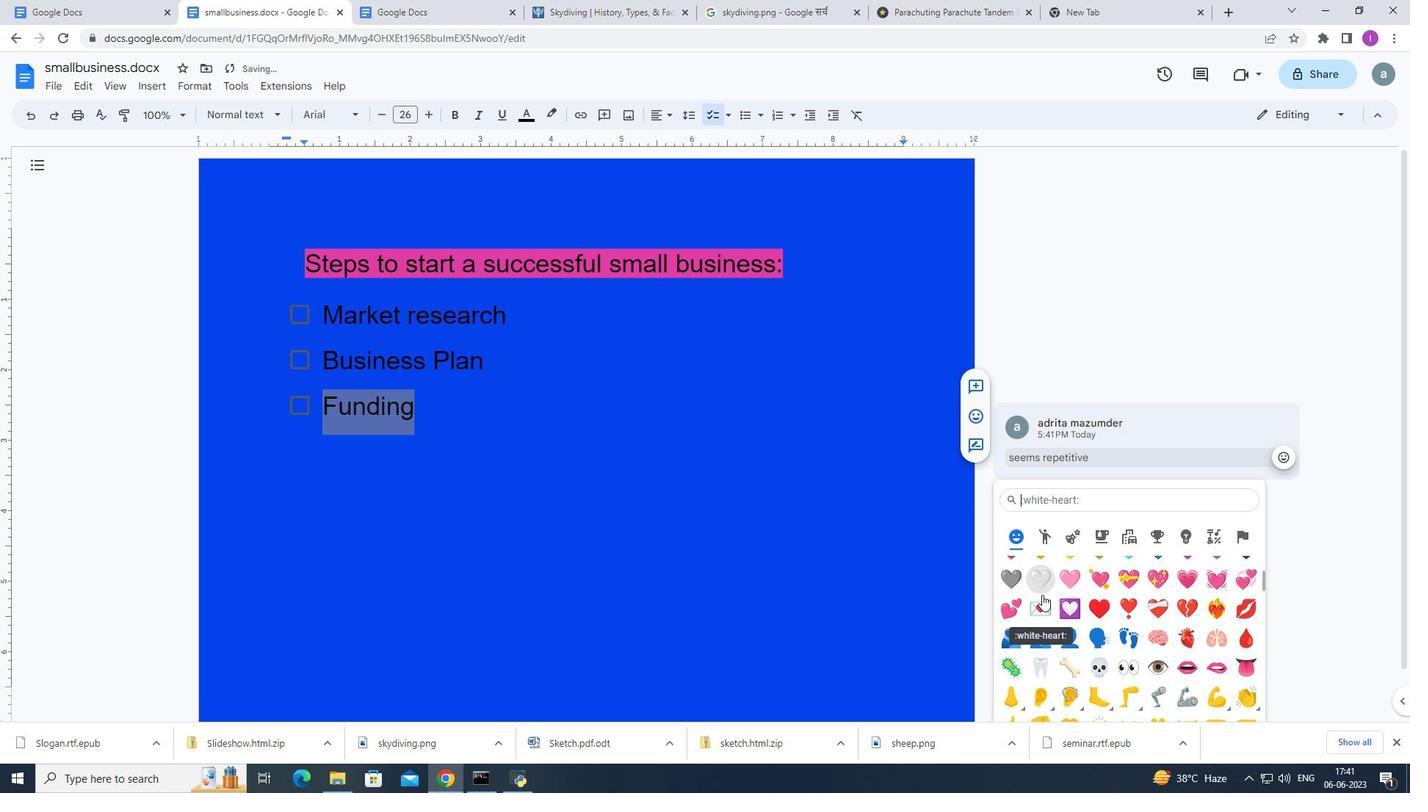 
Action: Mouse moved to (1042, 593)
Screenshot: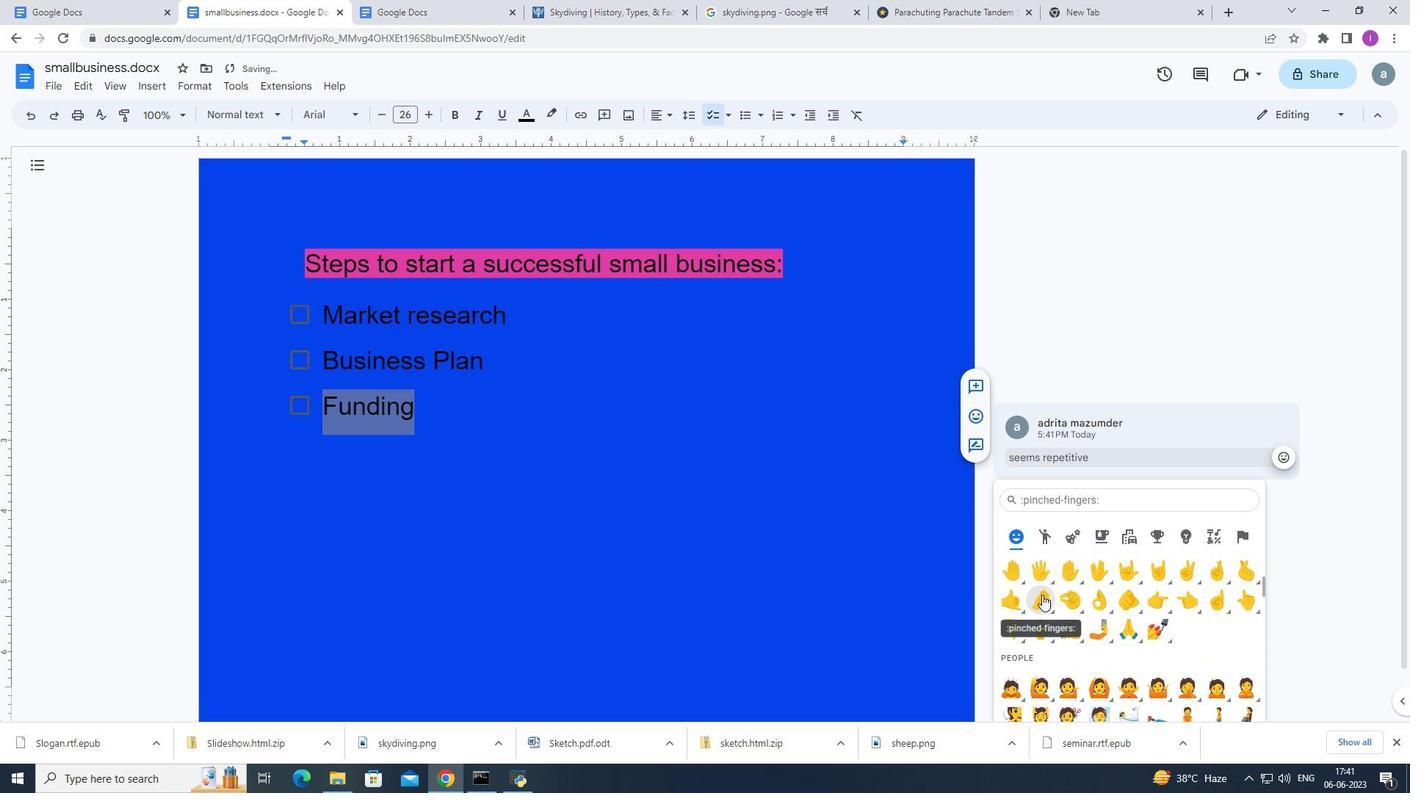 
Action: Mouse scrolled (1042, 594) with delta (0, 0)
Screenshot: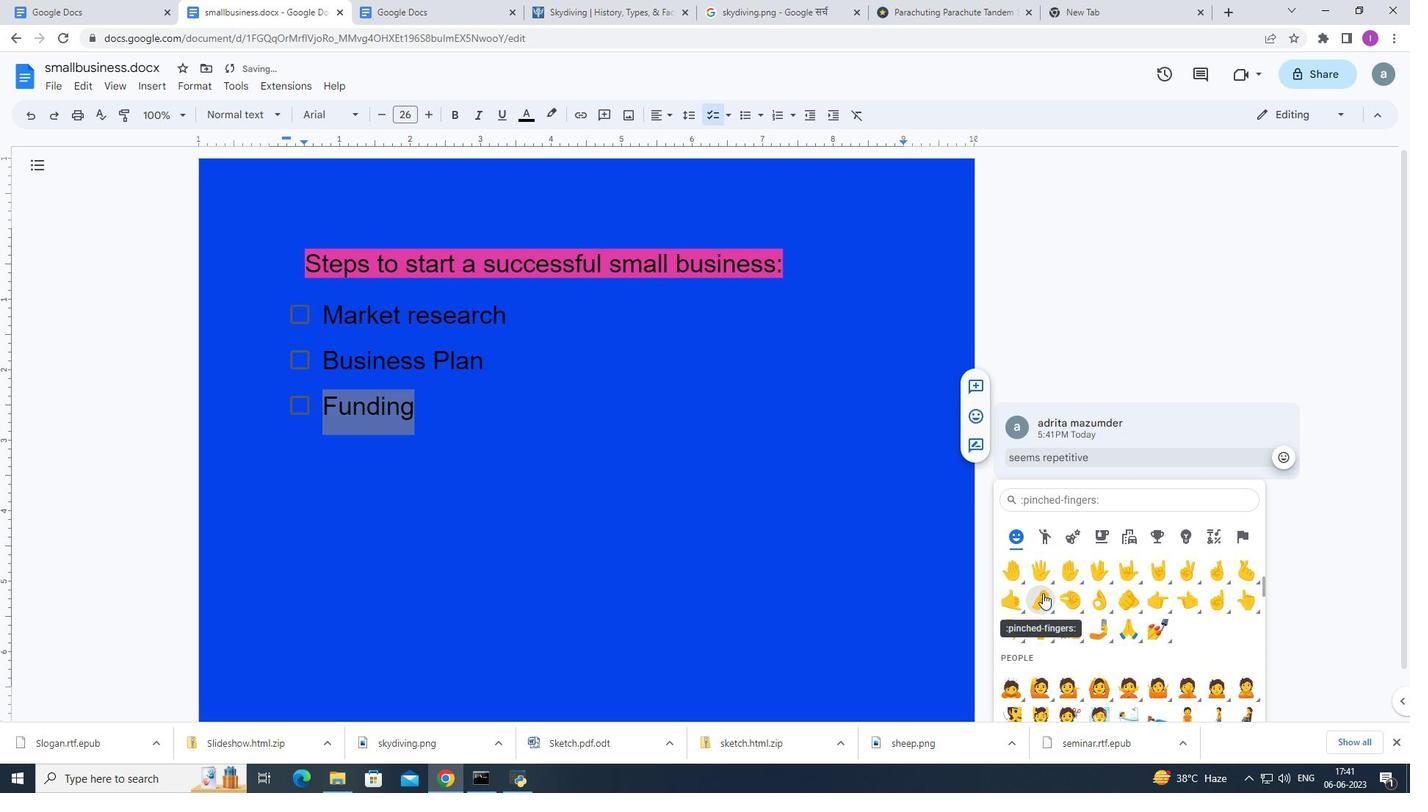 
Action: Mouse moved to (1012, 584)
Screenshot: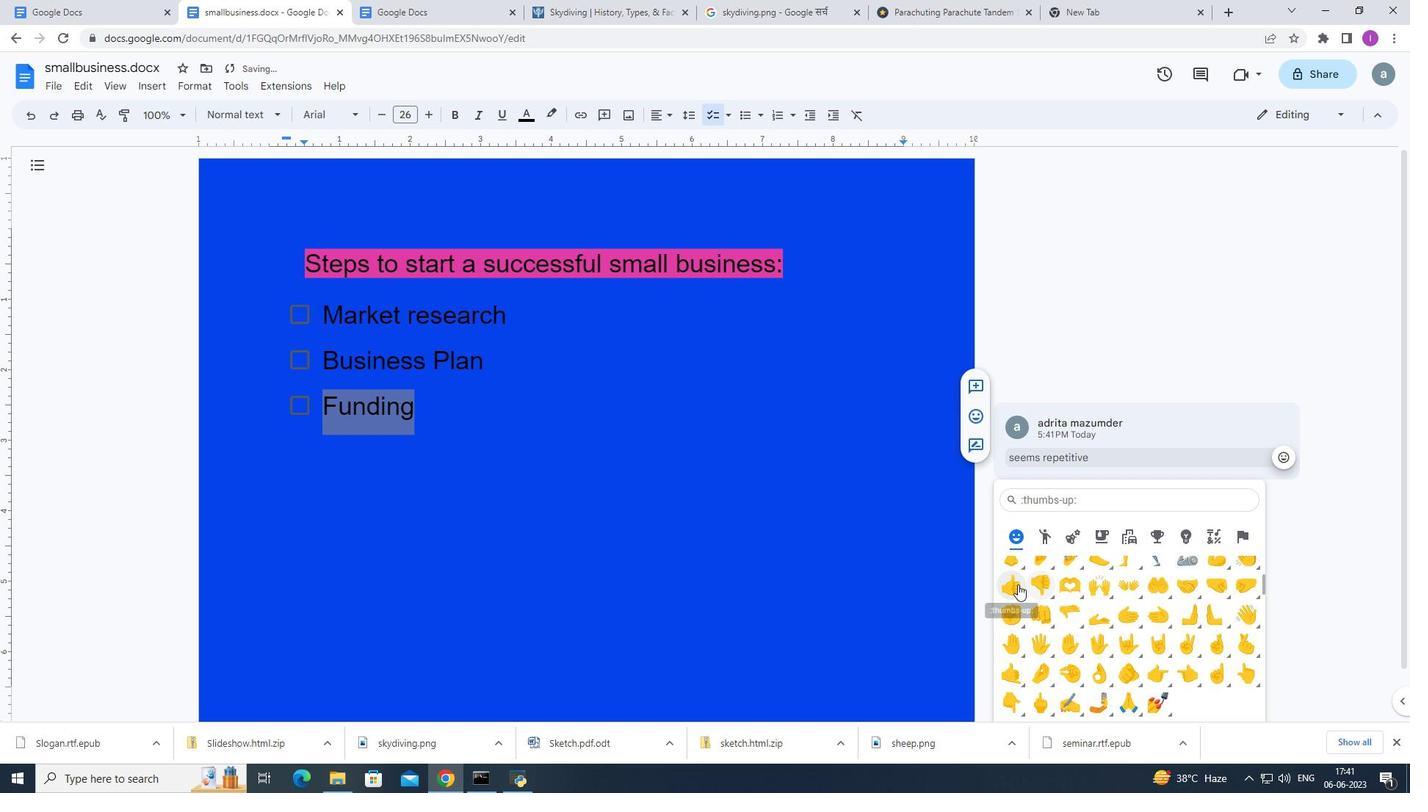 
Action: Mouse pressed left at (1012, 584)
Screenshot: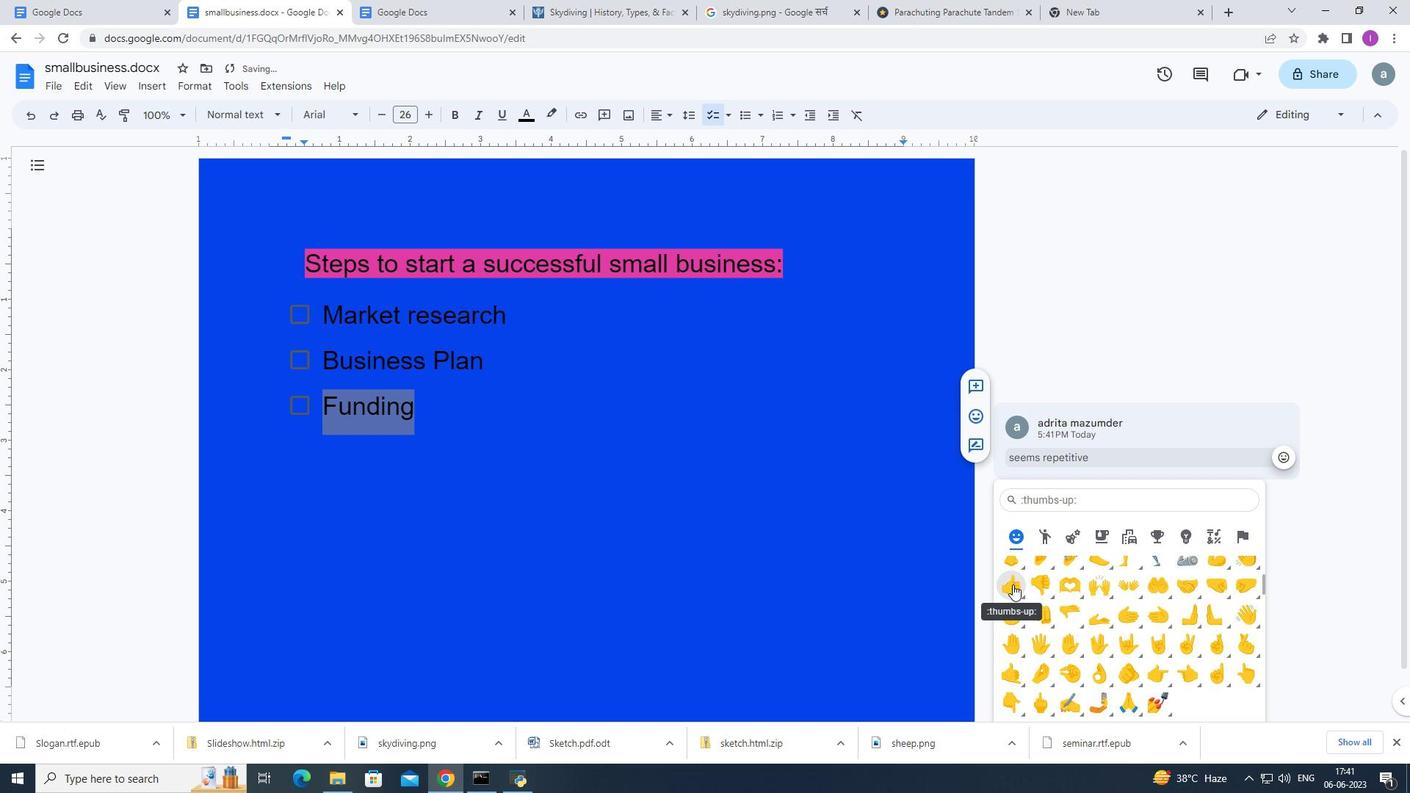 
Action: Mouse moved to (453, 420)
Screenshot: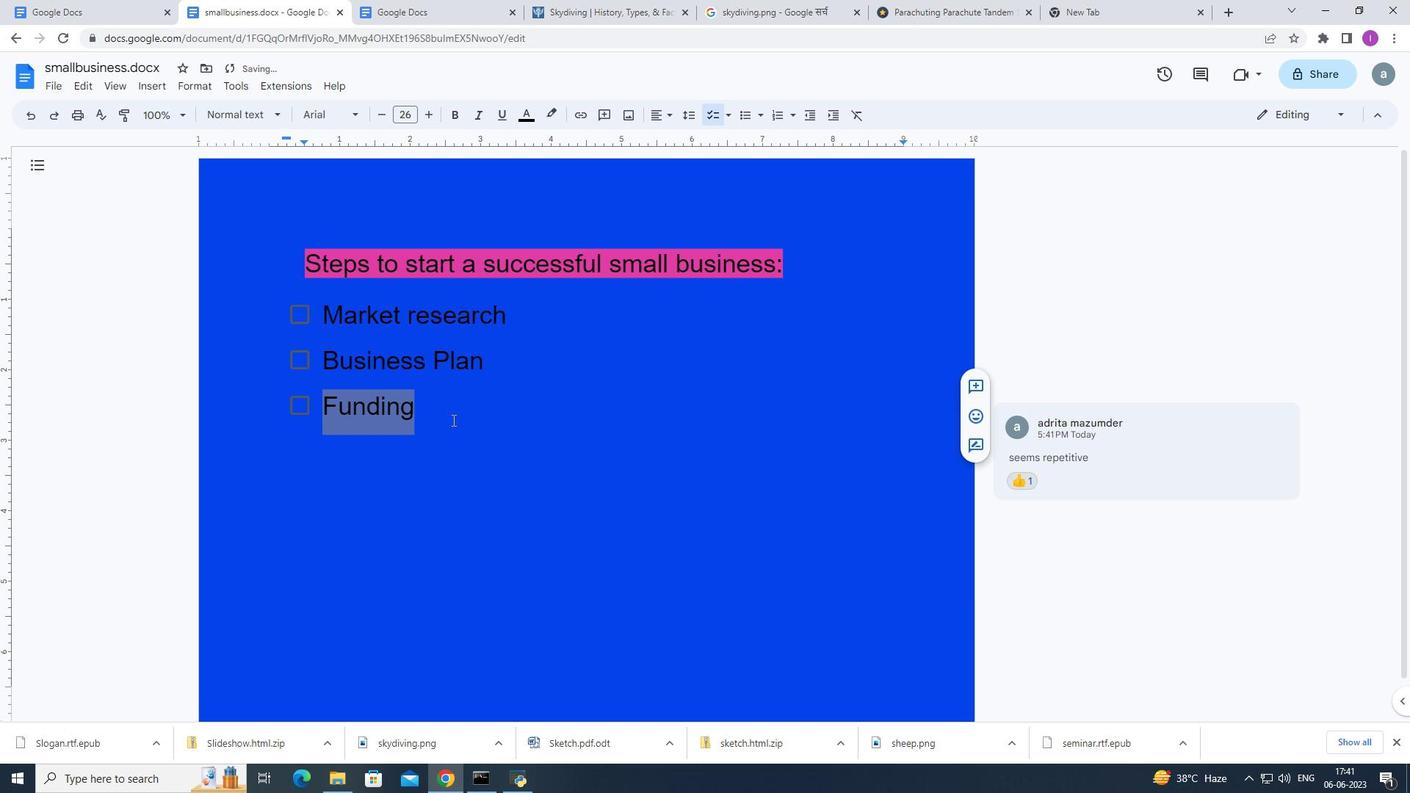 
Action: Mouse pressed left at (453, 420)
Screenshot: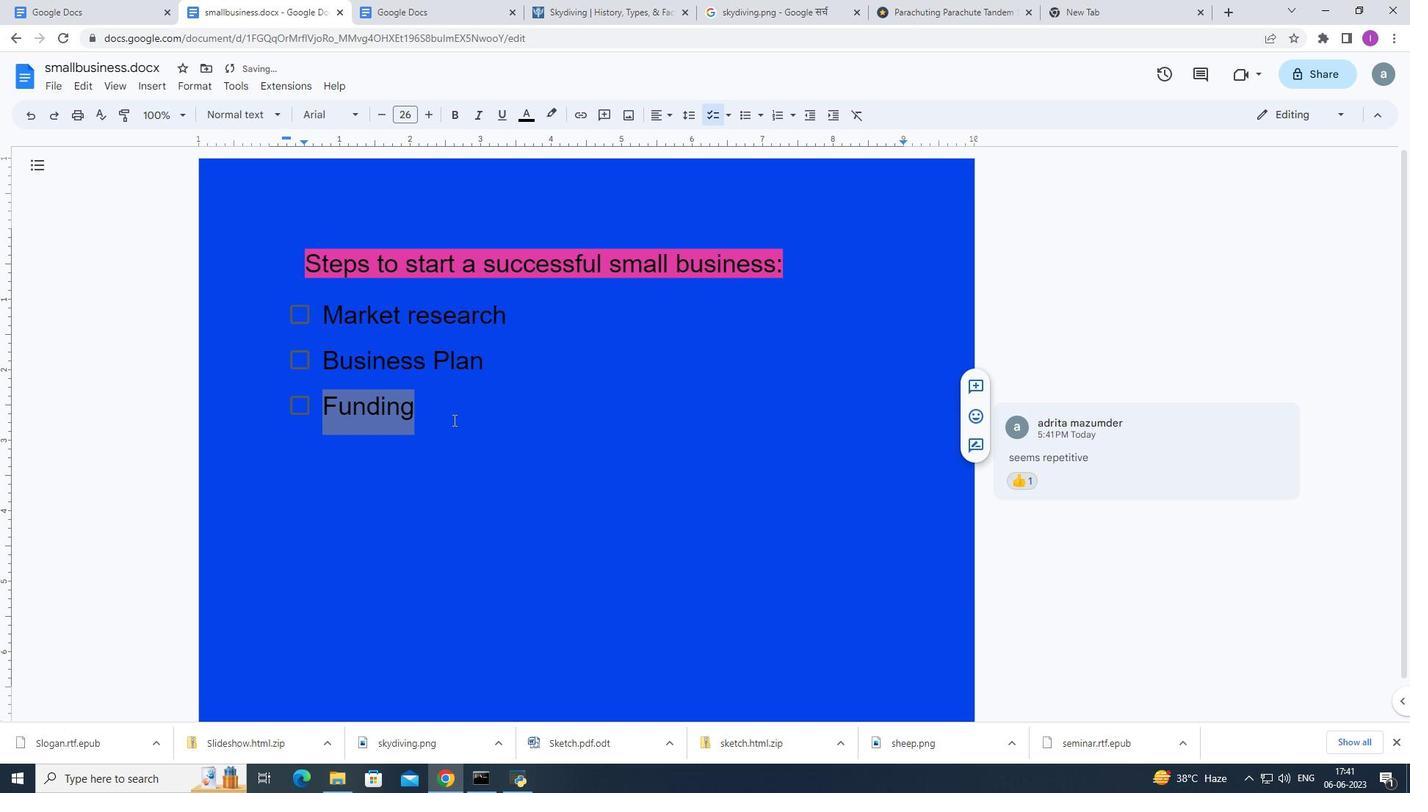 
Action: Mouse moved to (240, 90)
Screenshot: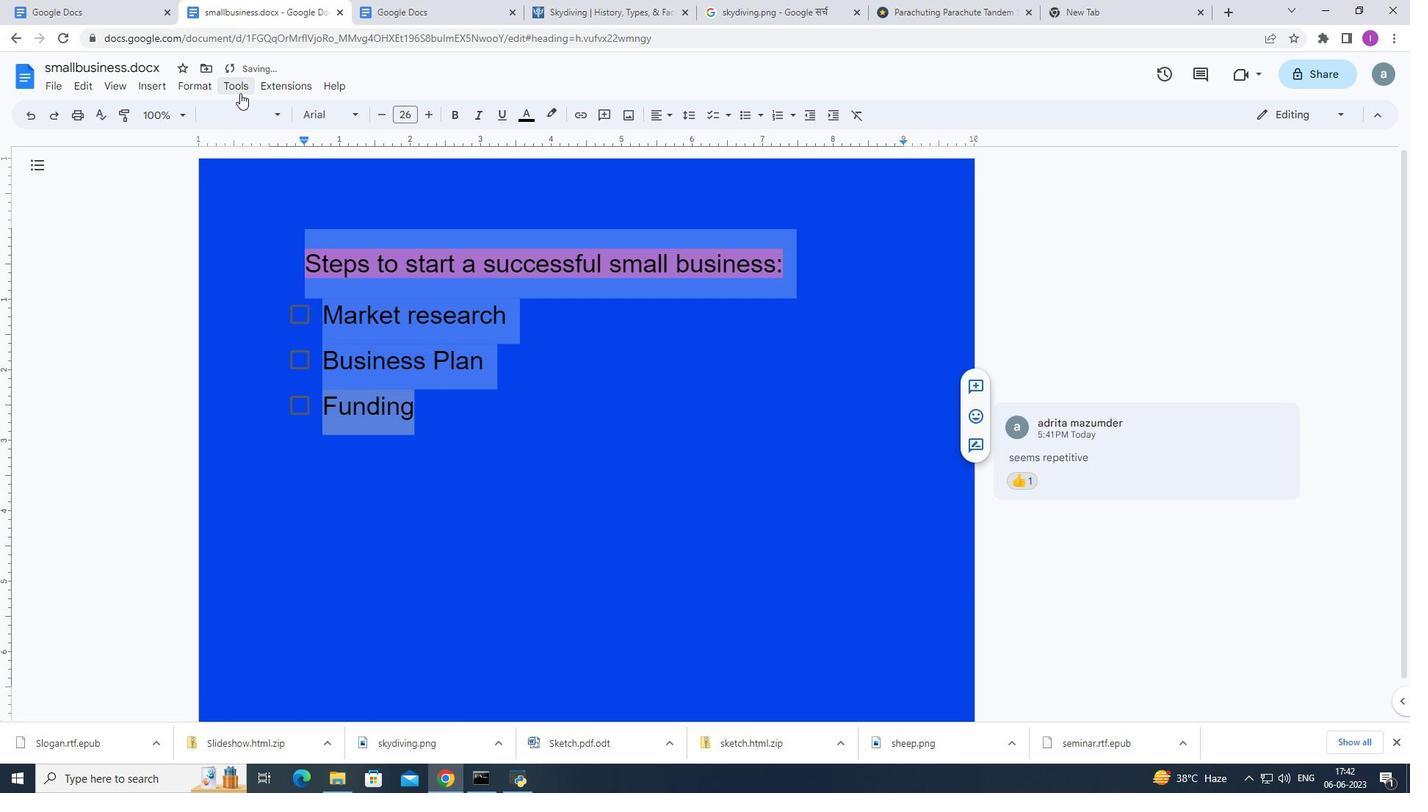 
Action: Mouse pressed left at (240, 90)
Screenshot: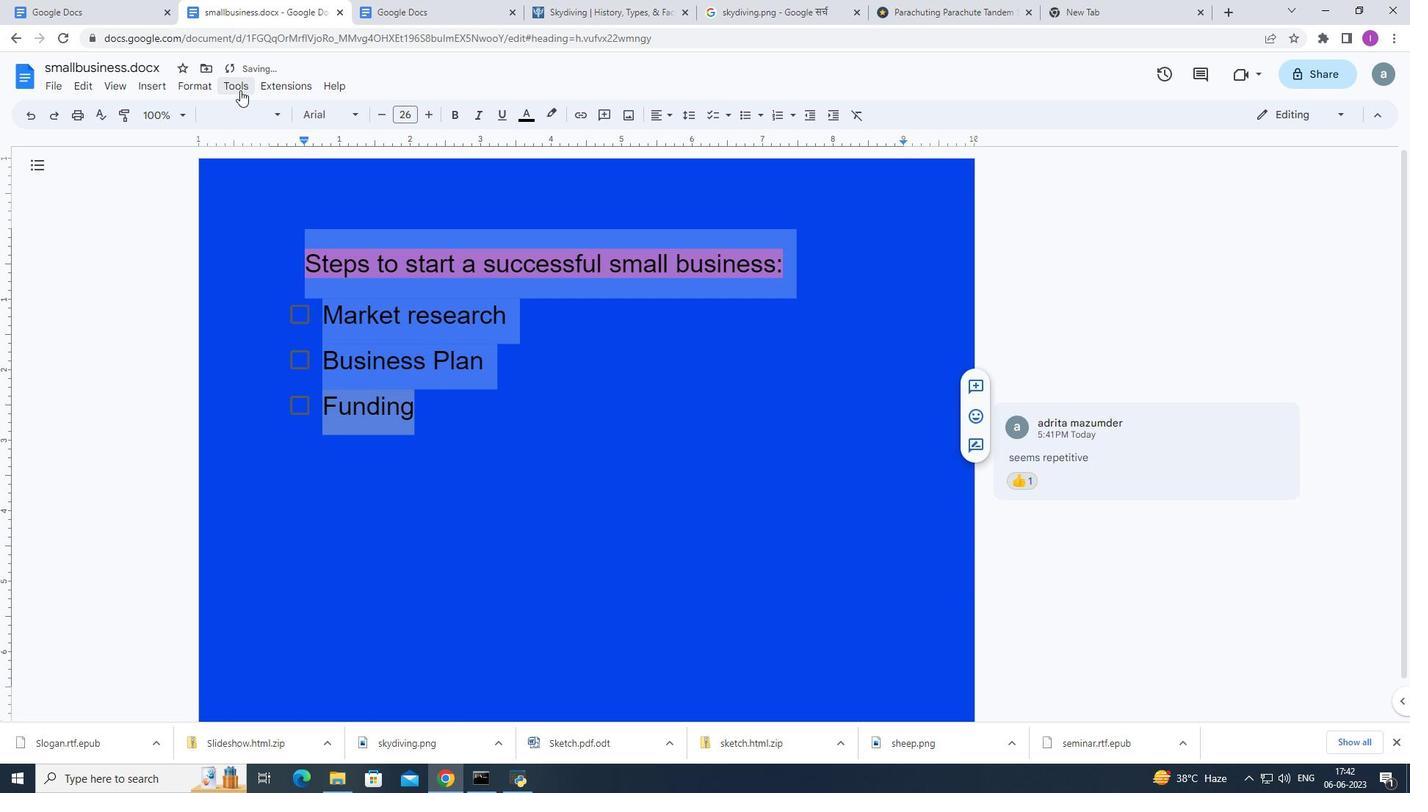 
Action: Mouse moved to (636, 294)
Screenshot: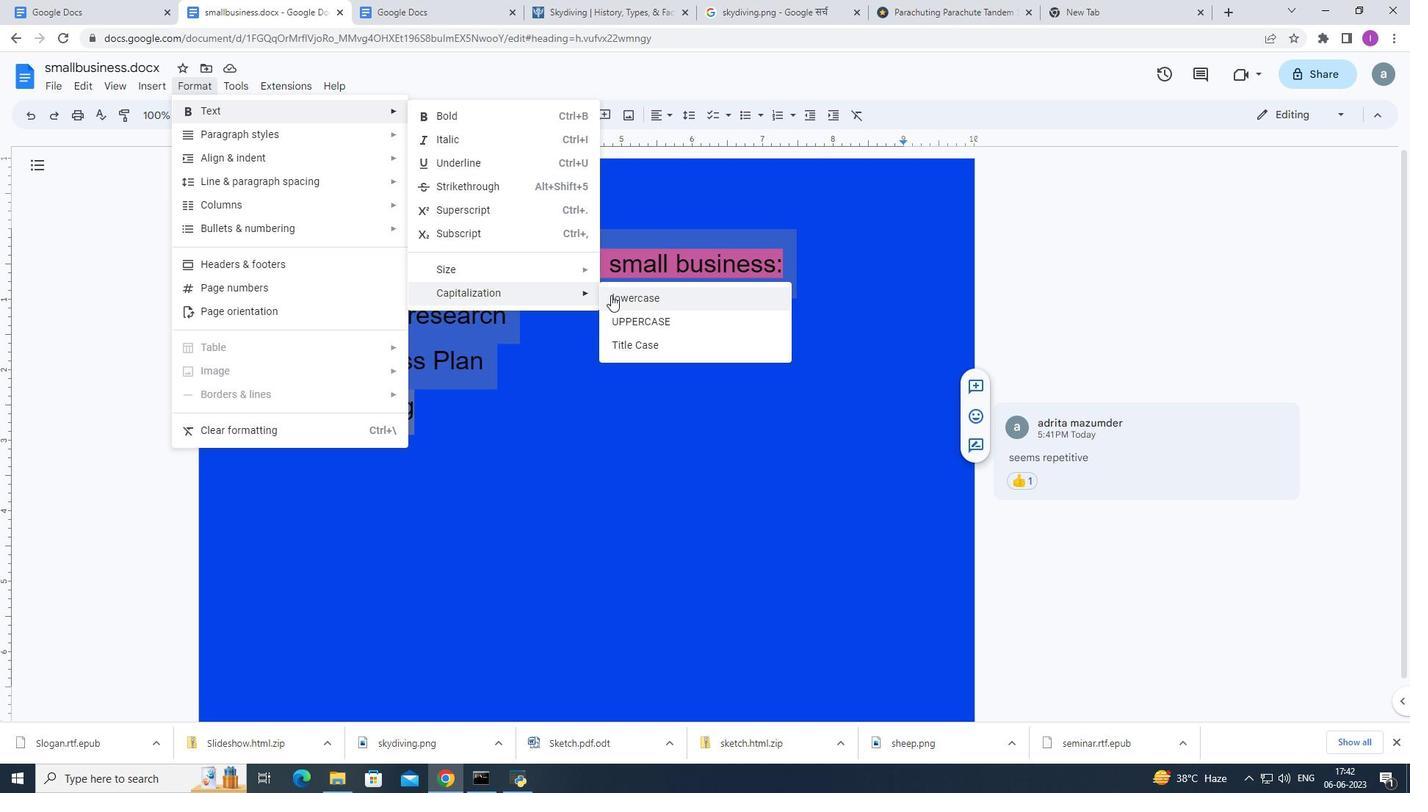 
Action: Mouse pressed left at (636, 294)
Screenshot: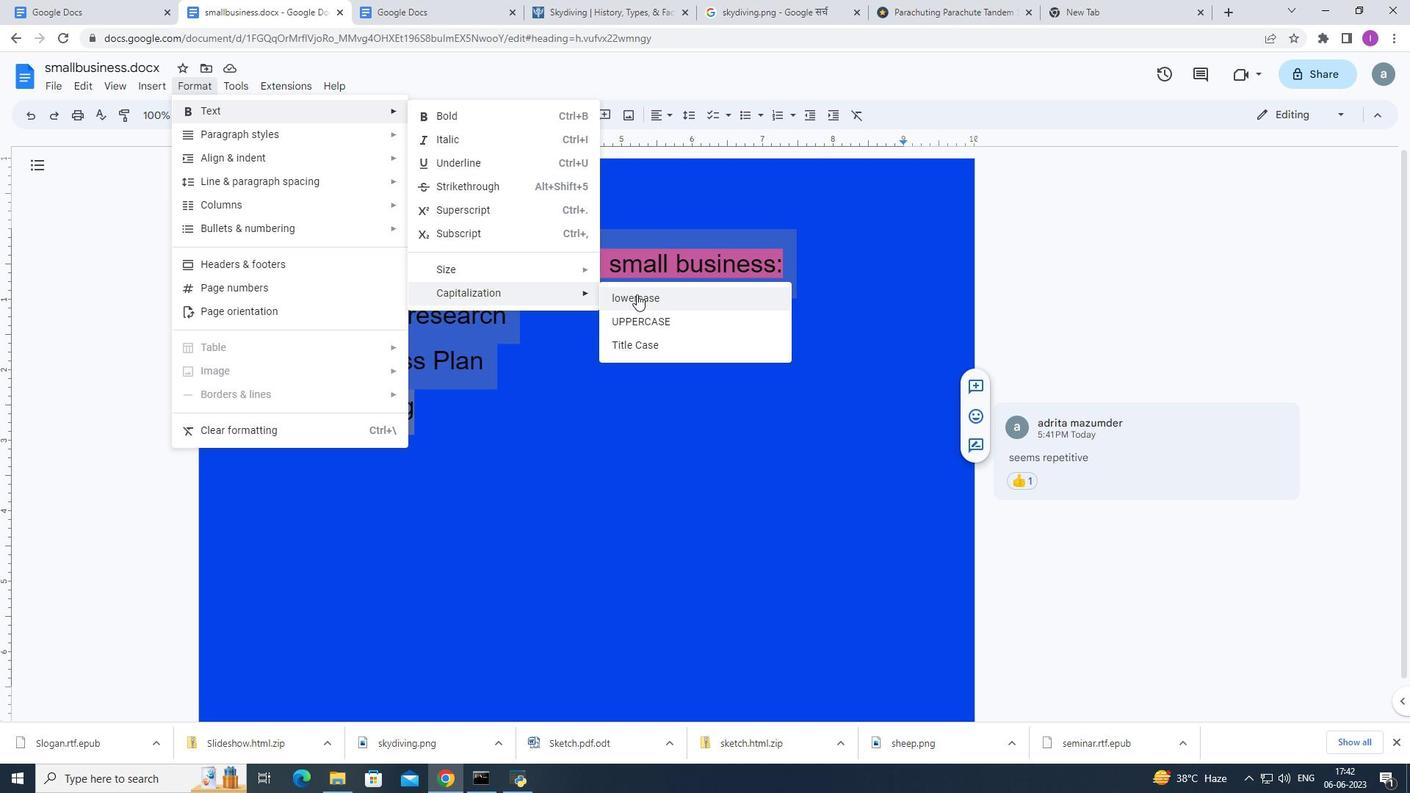 
Action: Mouse moved to (359, 363)
Screenshot: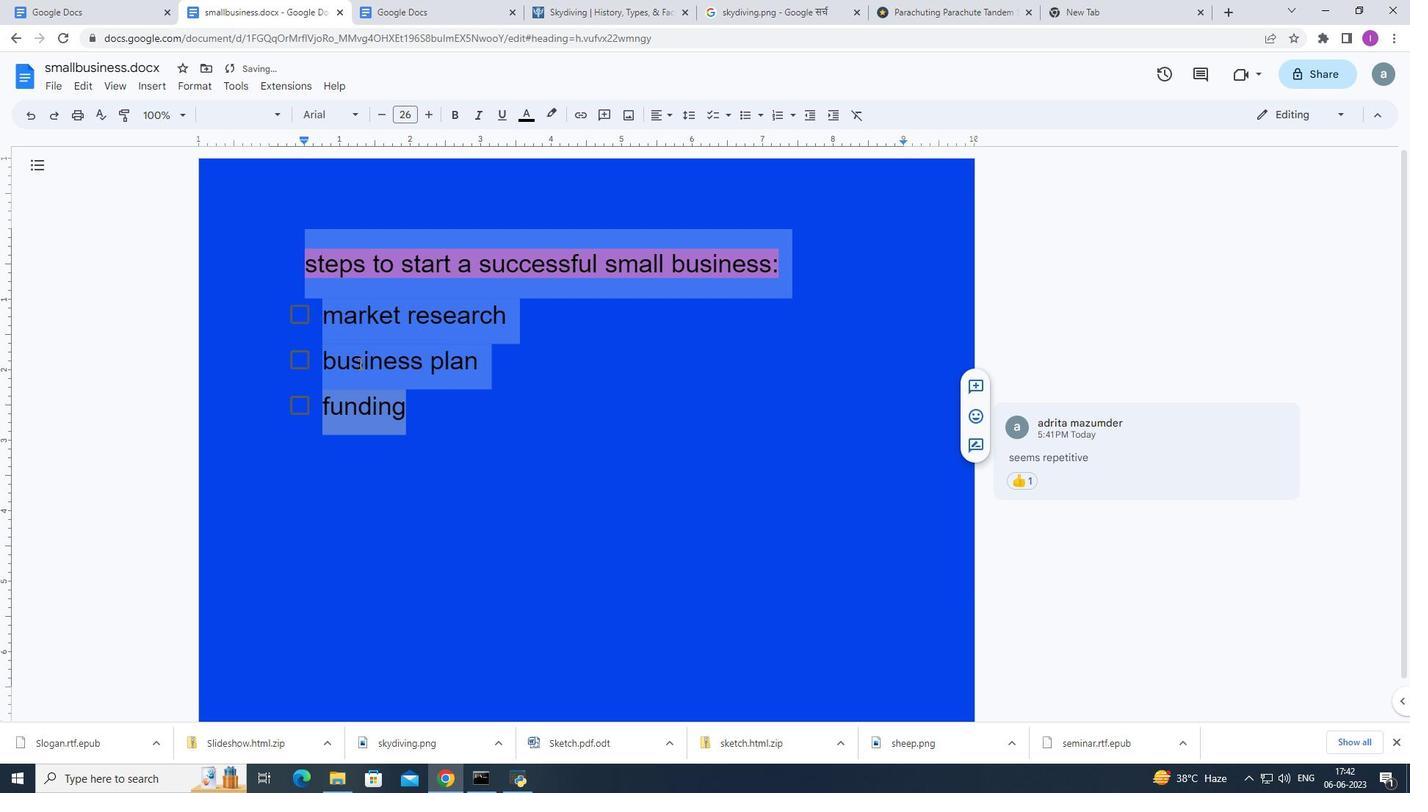 
